Task: Search one way flight ticket for 5 adults, 1 child, 2 infants in seat and 1 infant on lap in business from Mobile: Mobile Regional Airport to Fort Wayne: Fort Wayne International Airport on 5-4-2023. Choice of flights is Frontier. Number of bags: 11 checked bags. Price is upto 105000. Outbound departure time preference is 6:15.
Action: Mouse moved to (301, 255)
Screenshot: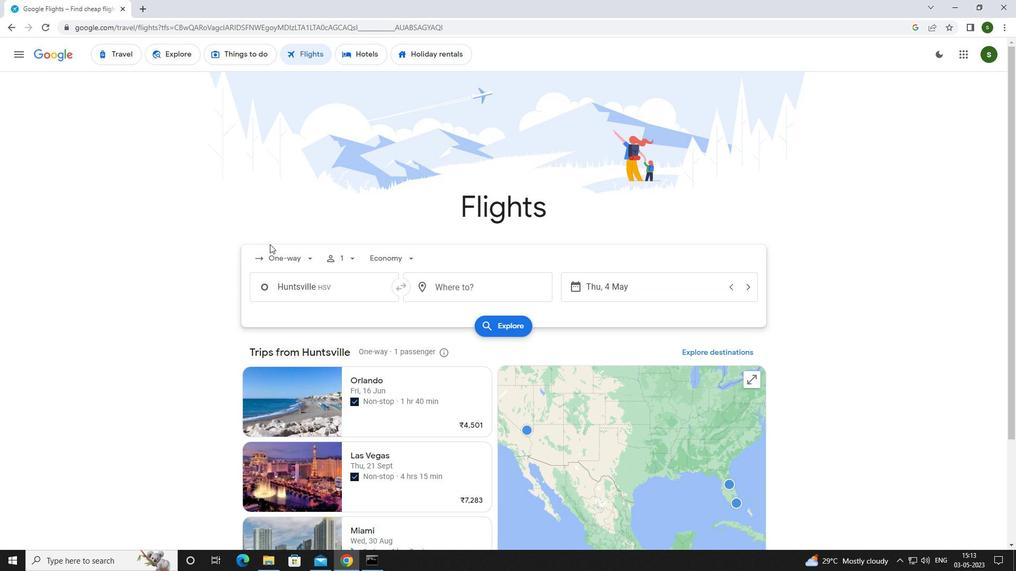 
Action: Mouse pressed left at (301, 255)
Screenshot: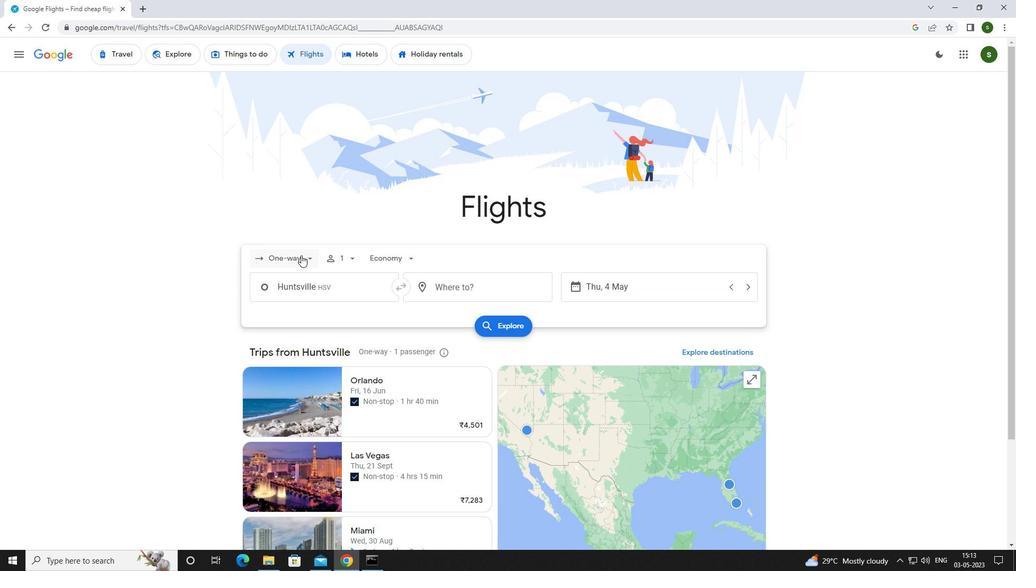 
Action: Mouse moved to (305, 308)
Screenshot: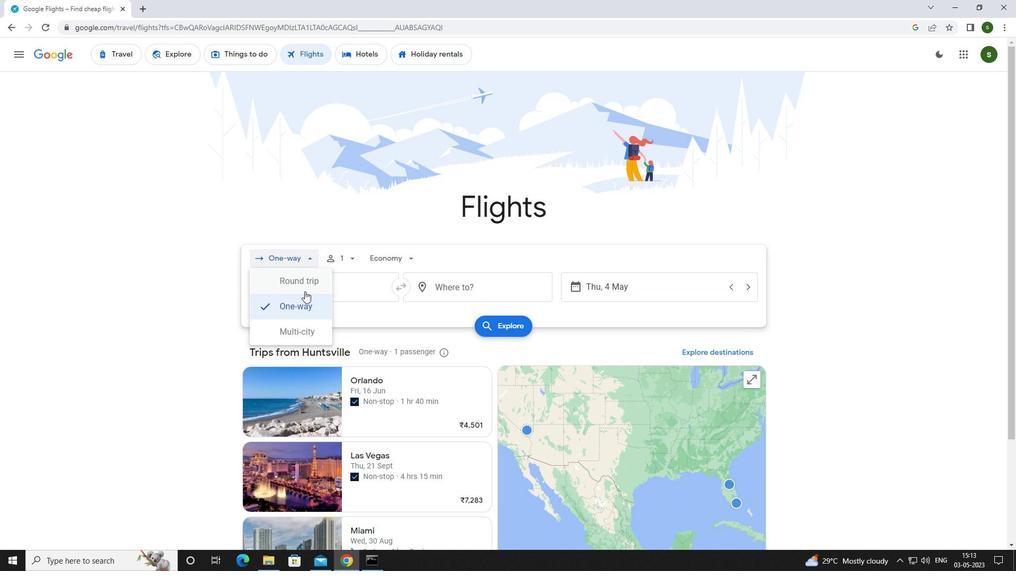 
Action: Mouse pressed left at (305, 308)
Screenshot: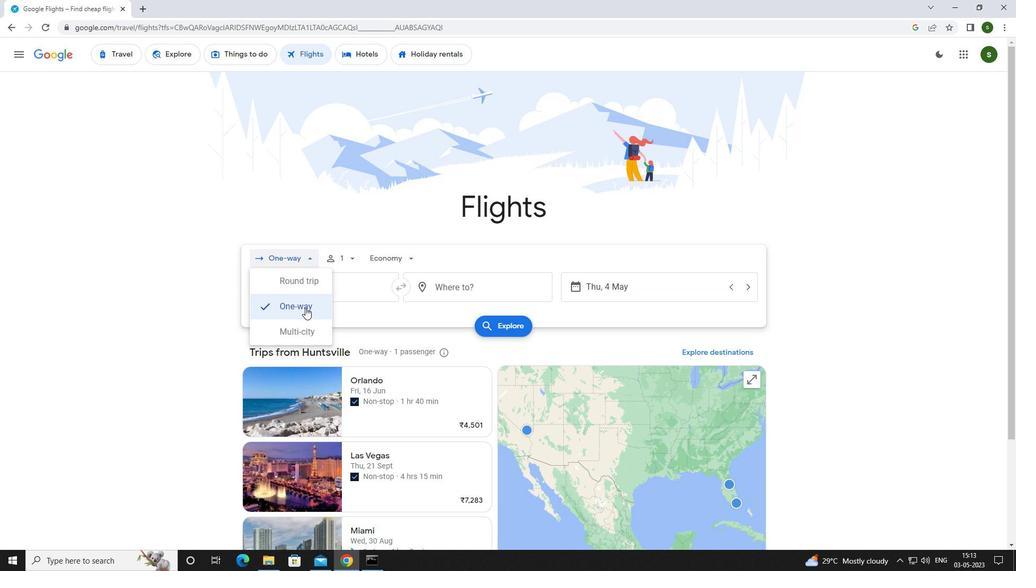 
Action: Mouse moved to (346, 257)
Screenshot: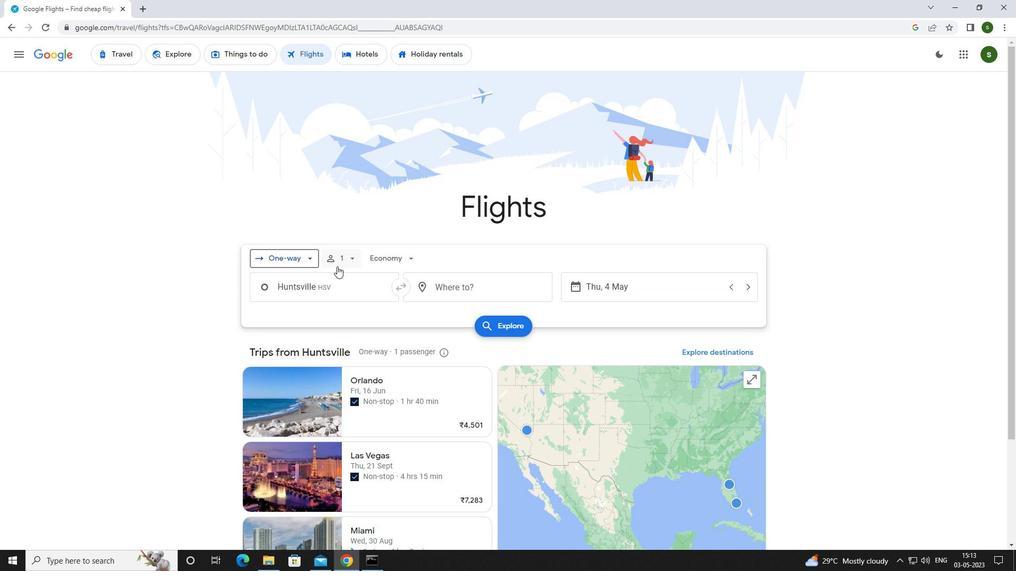 
Action: Mouse pressed left at (346, 257)
Screenshot: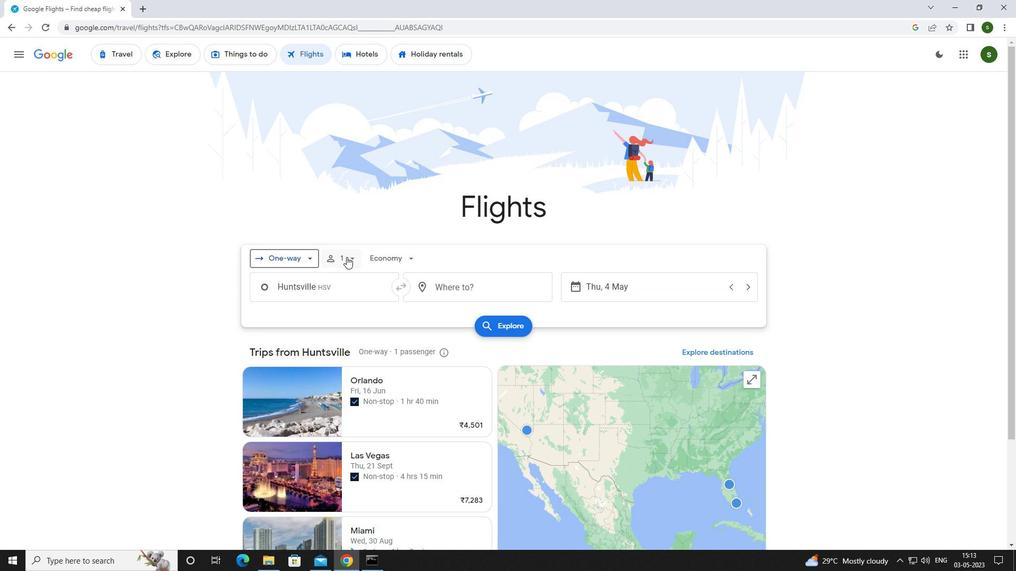 
Action: Mouse moved to (433, 287)
Screenshot: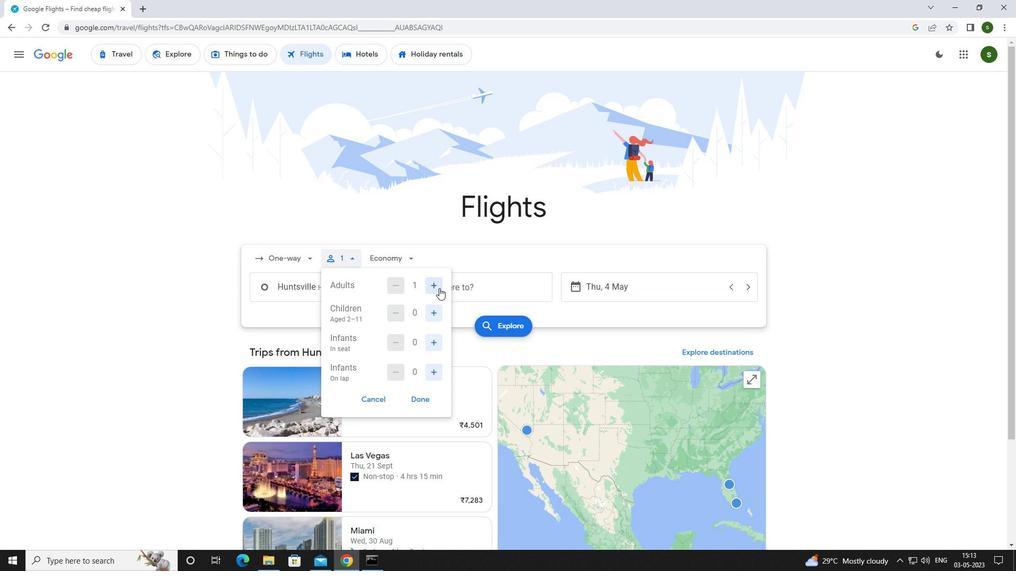 
Action: Mouse pressed left at (433, 287)
Screenshot: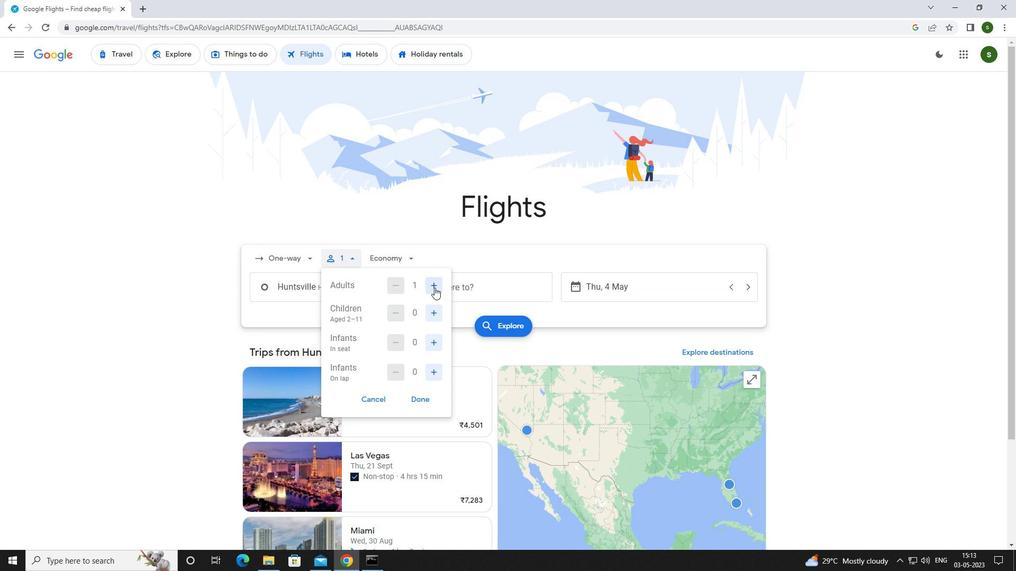 
Action: Mouse pressed left at (433, 287)
Screenshot: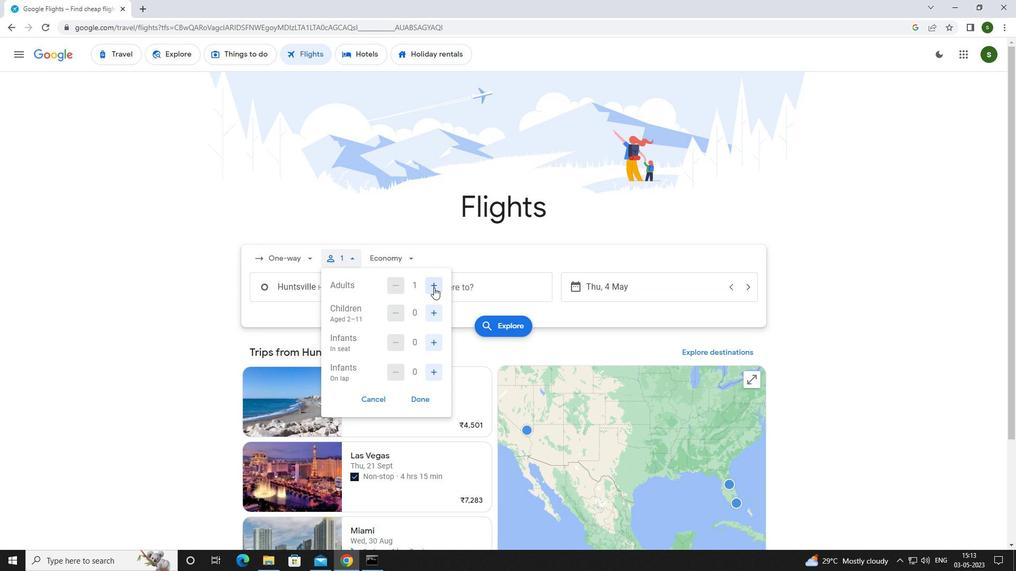 
Action: Mouse pressed left at (433, 287)
Screenshot: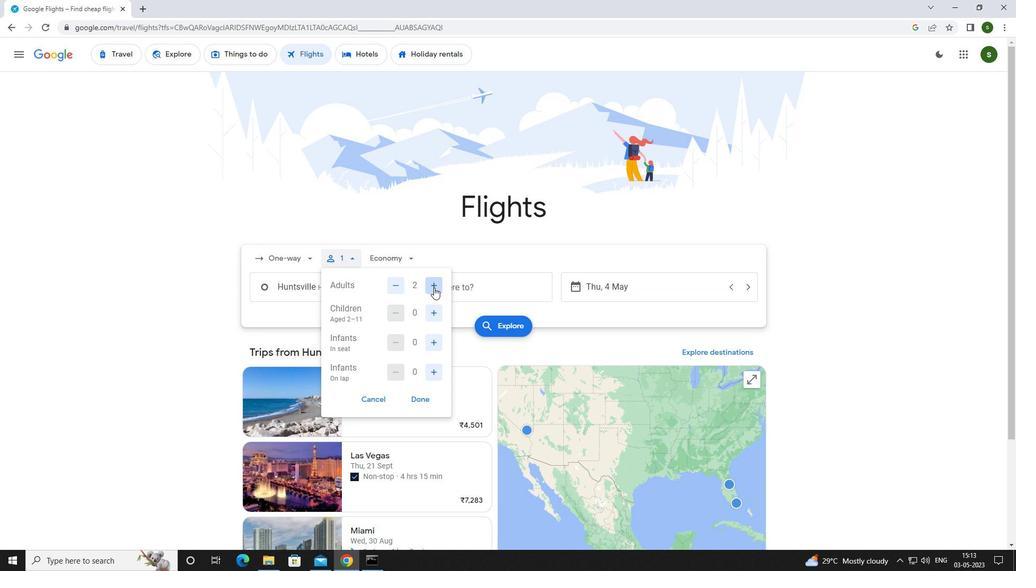
Action: Mouse pressed left at (433, 287)
Screenshot: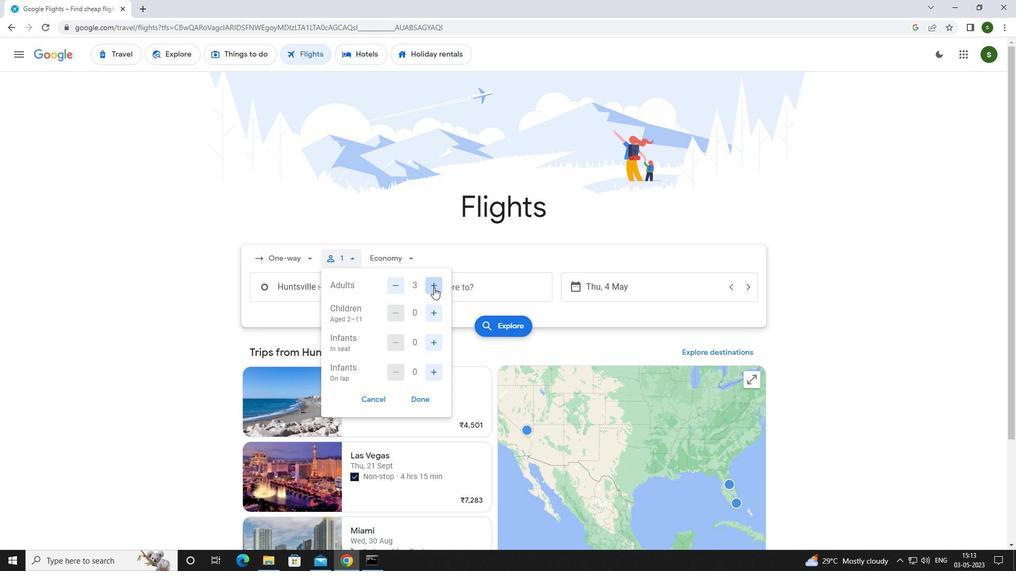 
Action: Mouse moved to (433, 309)
Screenshot: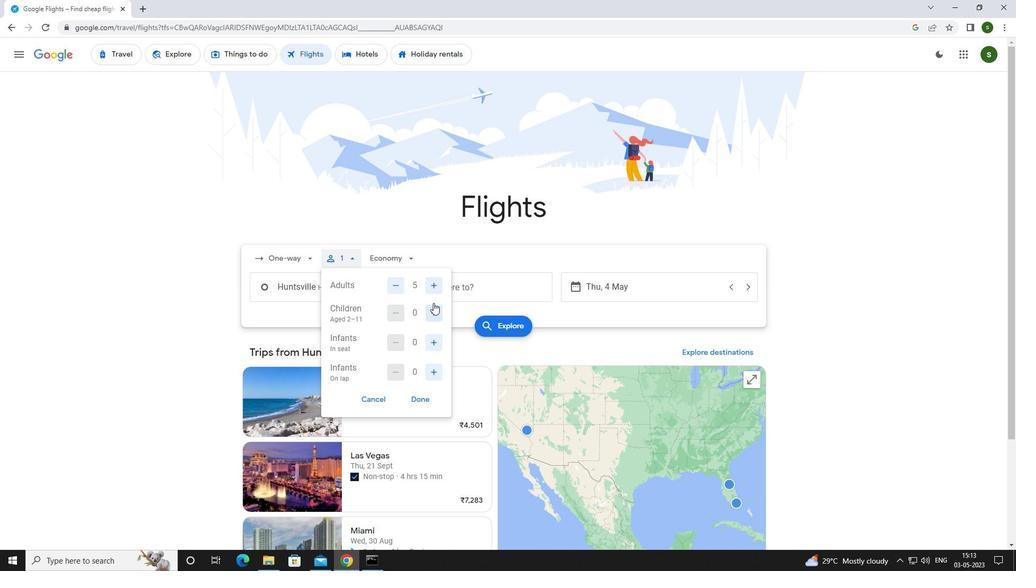 
Action: Mouse pressed left at (433, 309)
Screenshot: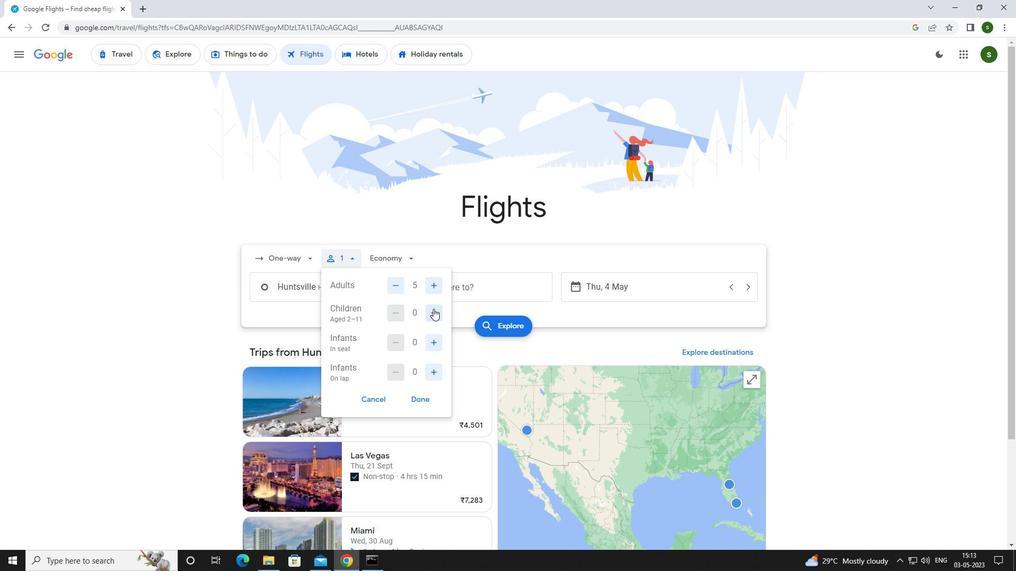 
Action: Mouse moved to (435, 339)
Screenshot: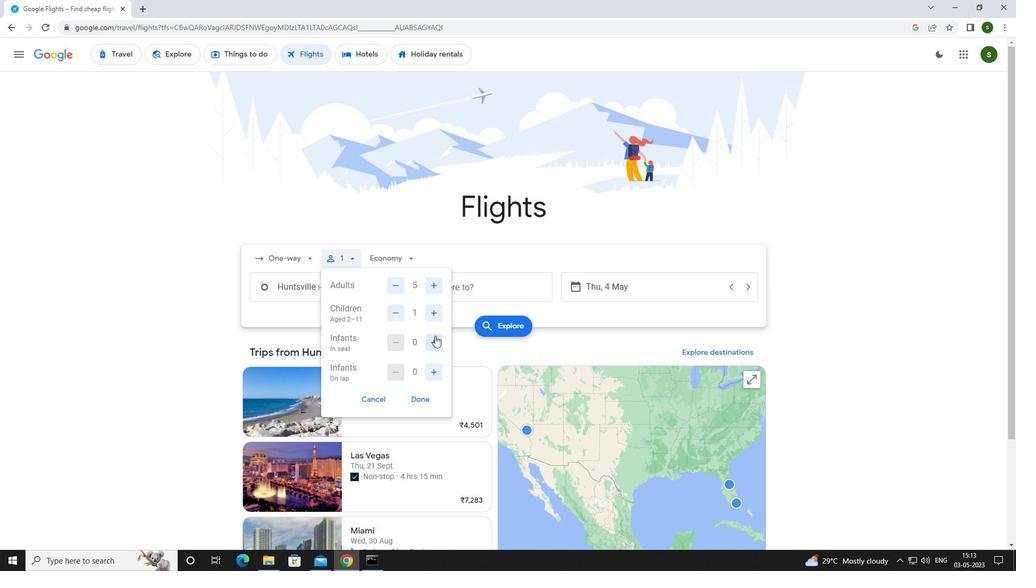
Action: Mouse pressed left at (435, 339)
Screenshot: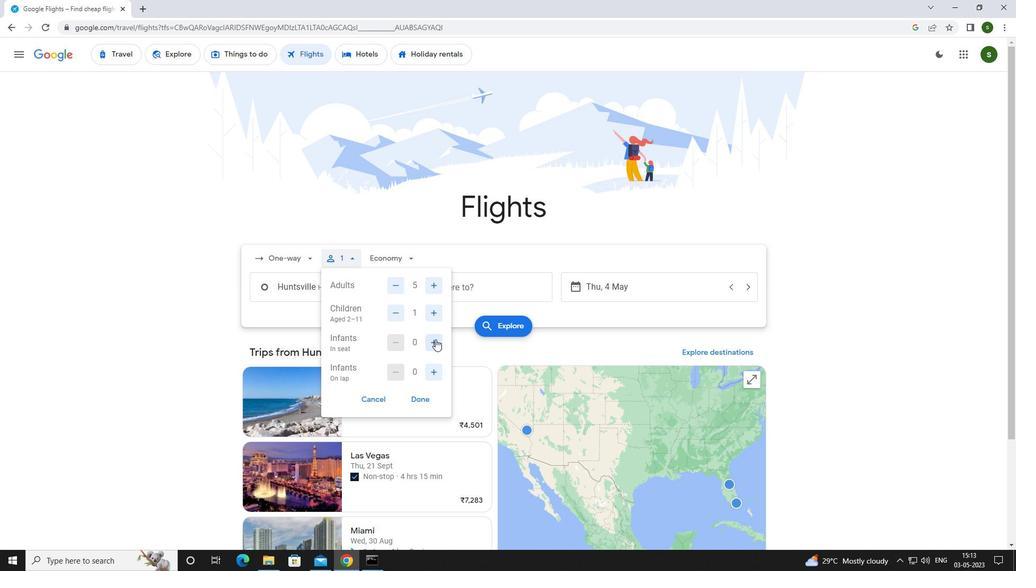
Action: Mouse moved to (432, 372)
Screenshot: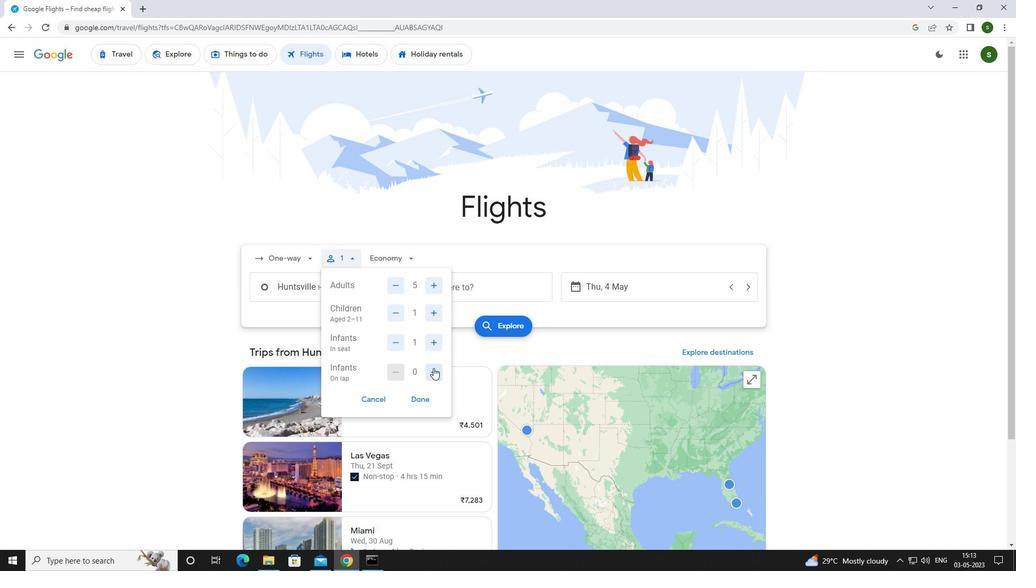 
Action: Mouse pressed left at (432, 372)
Screenshot: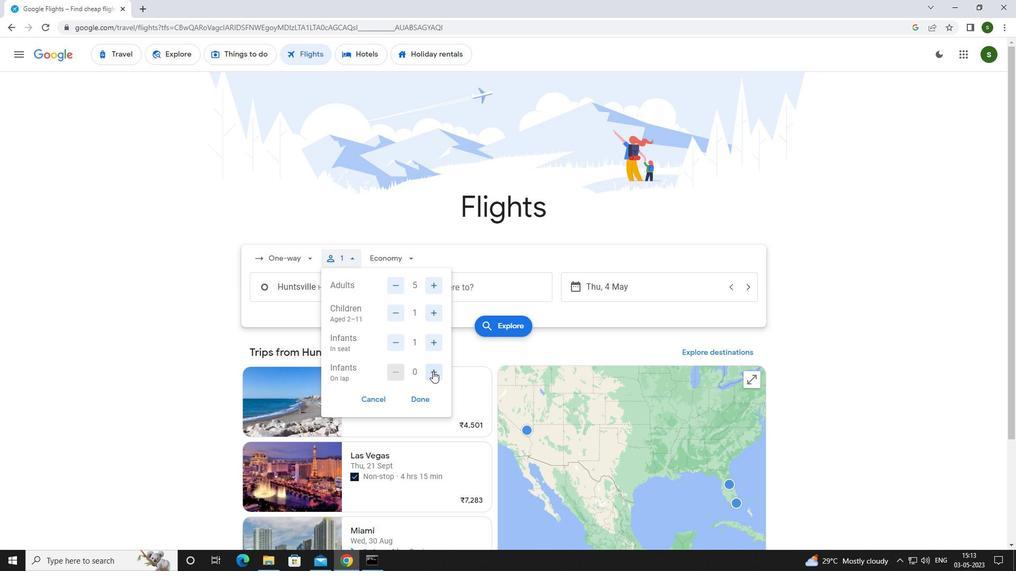 
Action: Mouse moved to (398, 254)
Screenshot: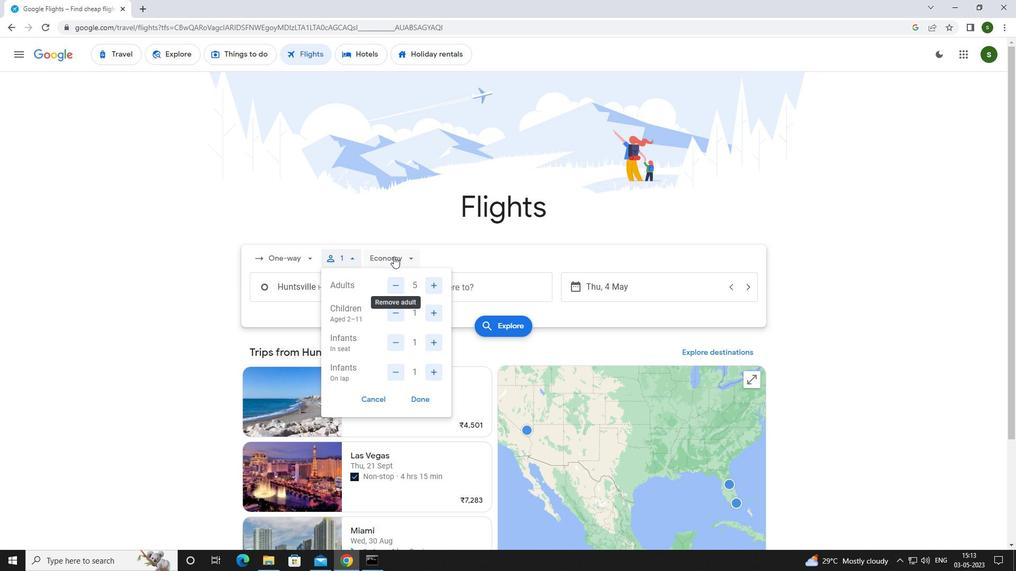
Action: Mouse pressed left at (398, 254)
Screenshot: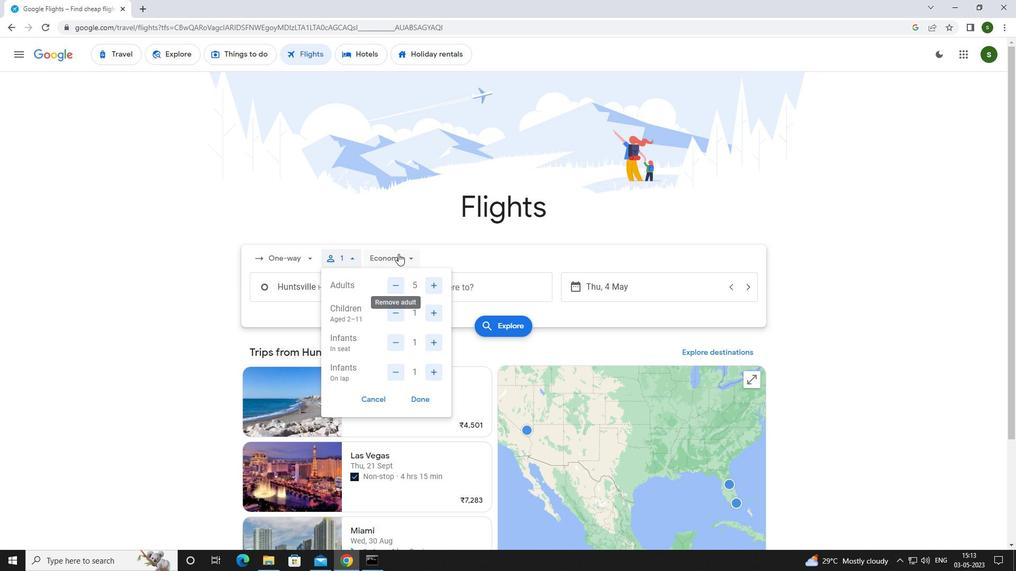 
Action: Mouse moved to (420, 331)
Screenshot: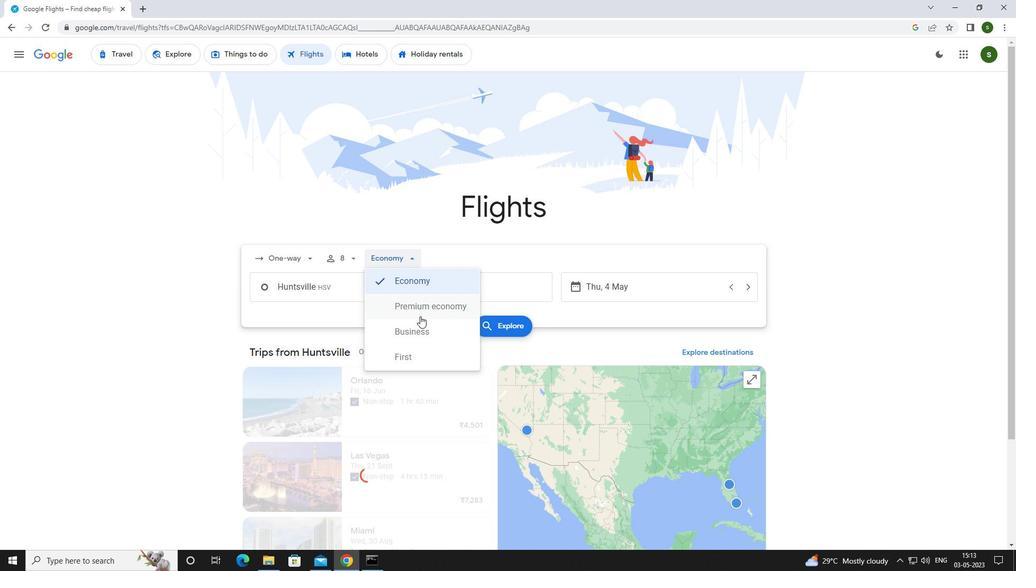
Action: Mouse pressed left at (420, 331)
Screenshot: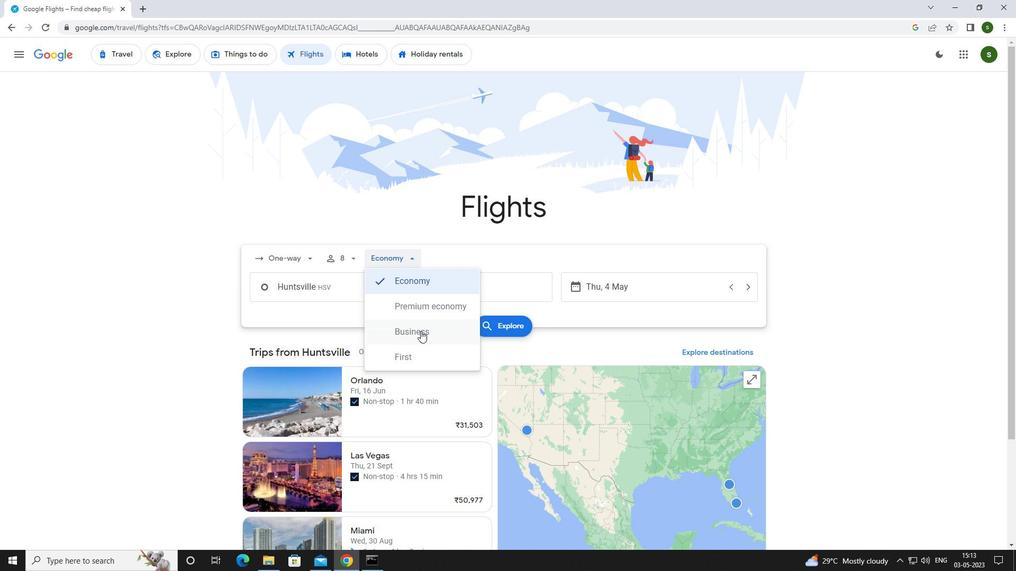 
Action: Mouse moved to (348, 287)
Screenshot: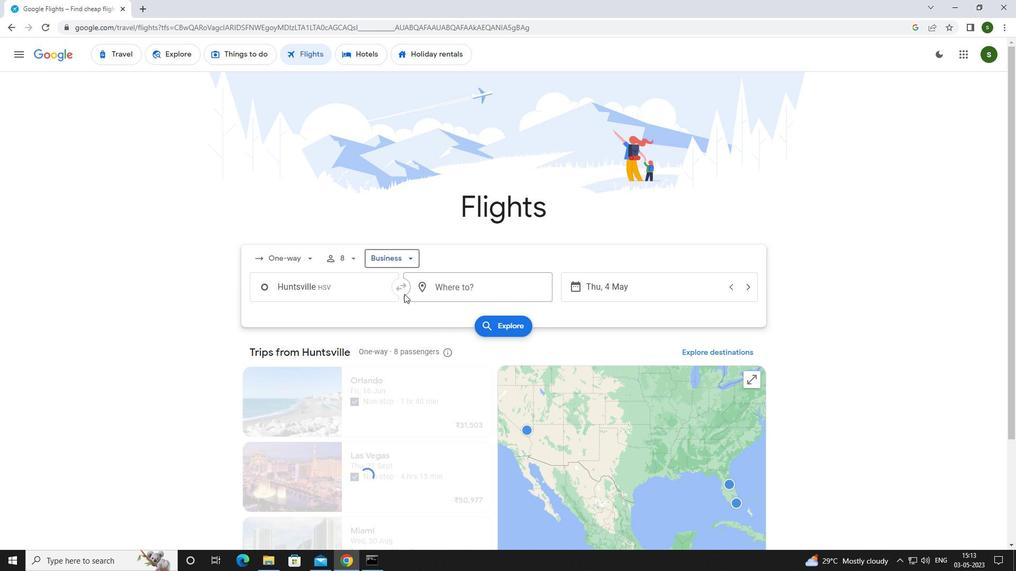 
Action: Mouse pressed left at (348, 287)
Screenshot: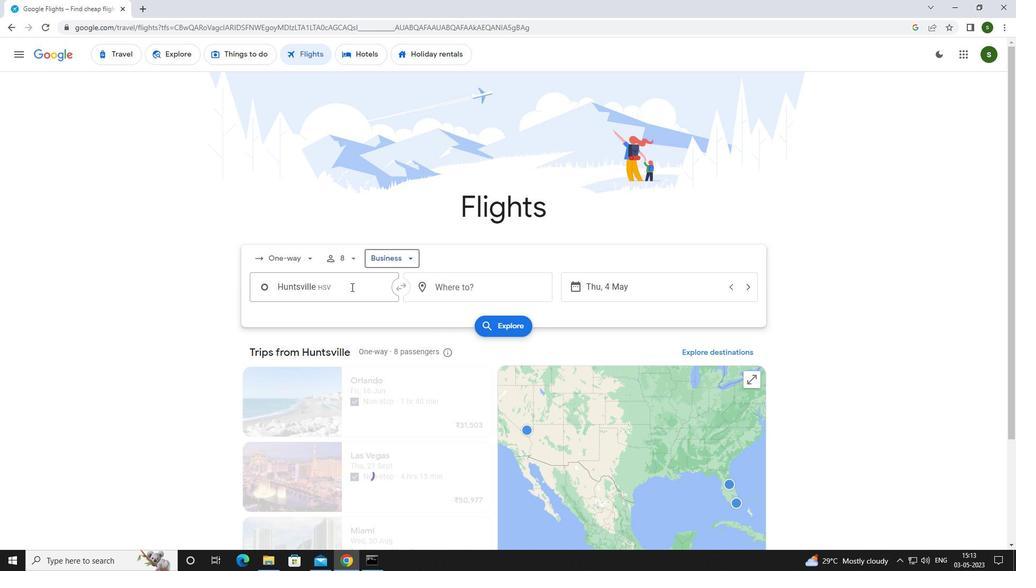 
Action: Mouse moved to (348, 285)
Screenshot: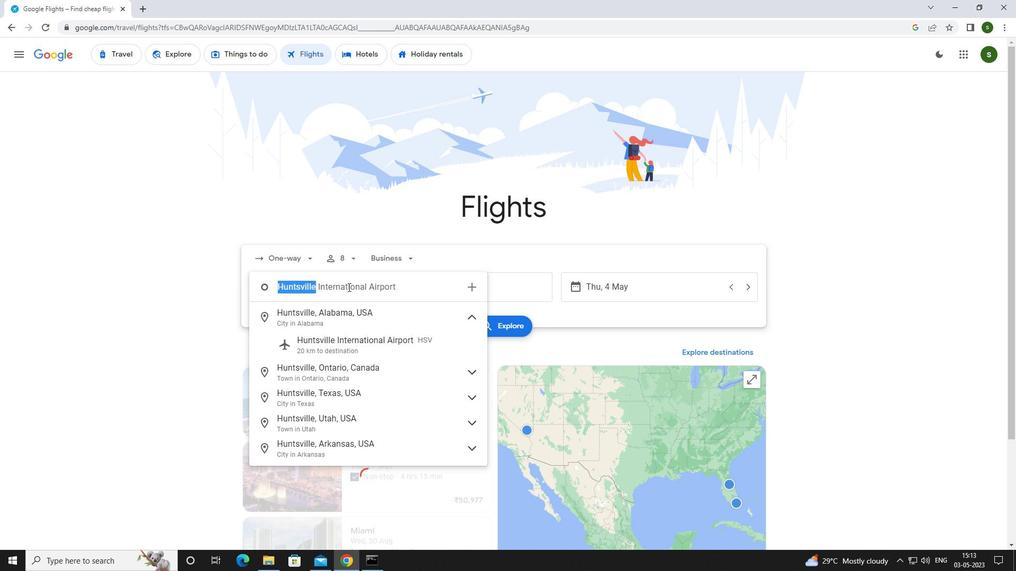 
Action: Key pressed <Key.caps_lock>m<Key.caps_lock>obil
Screenshot: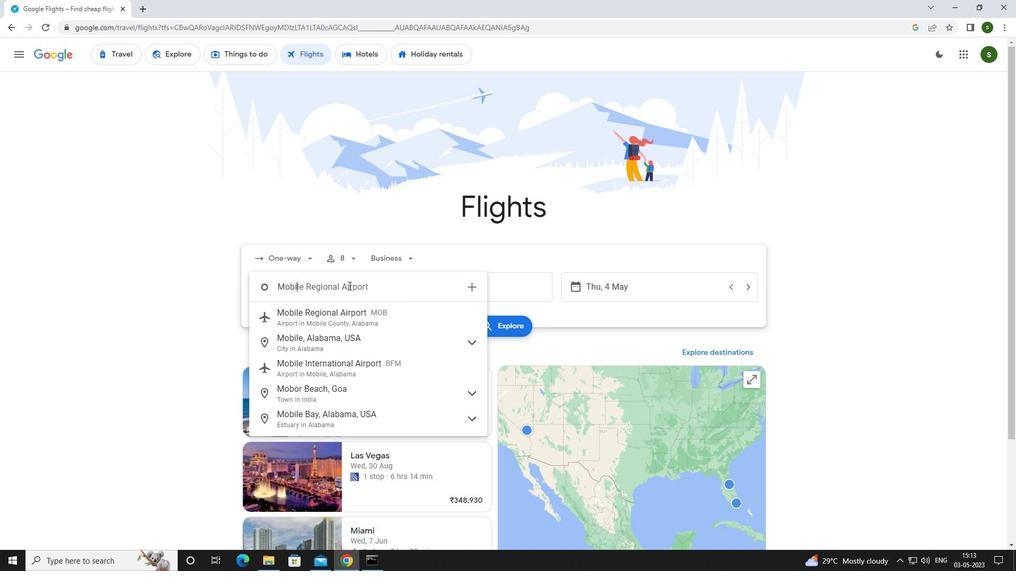 
Action: Mouse moved to (352, 341)
Screenshot: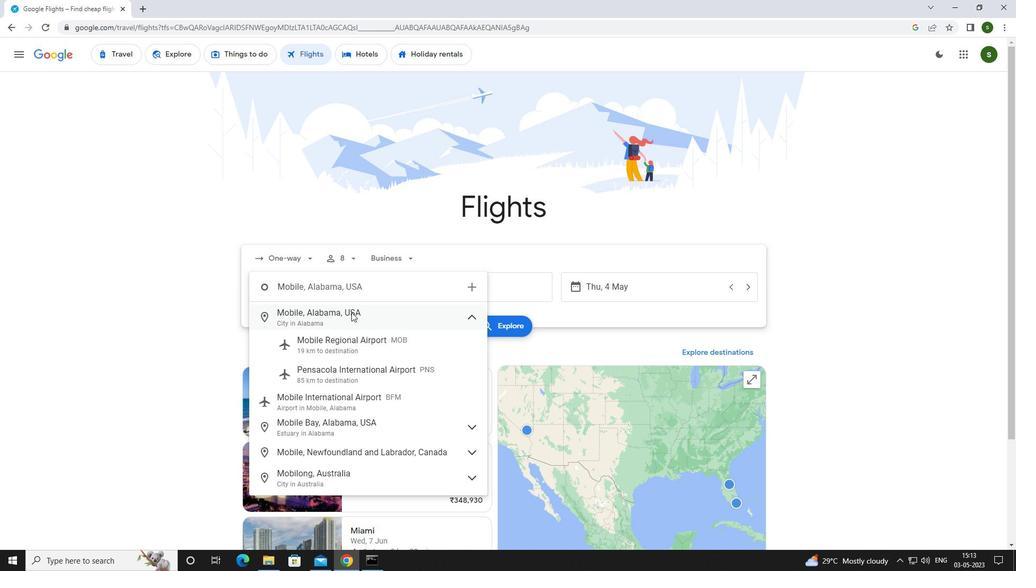 
Action: Mouse pressed left at (352, 341)
Screenshot: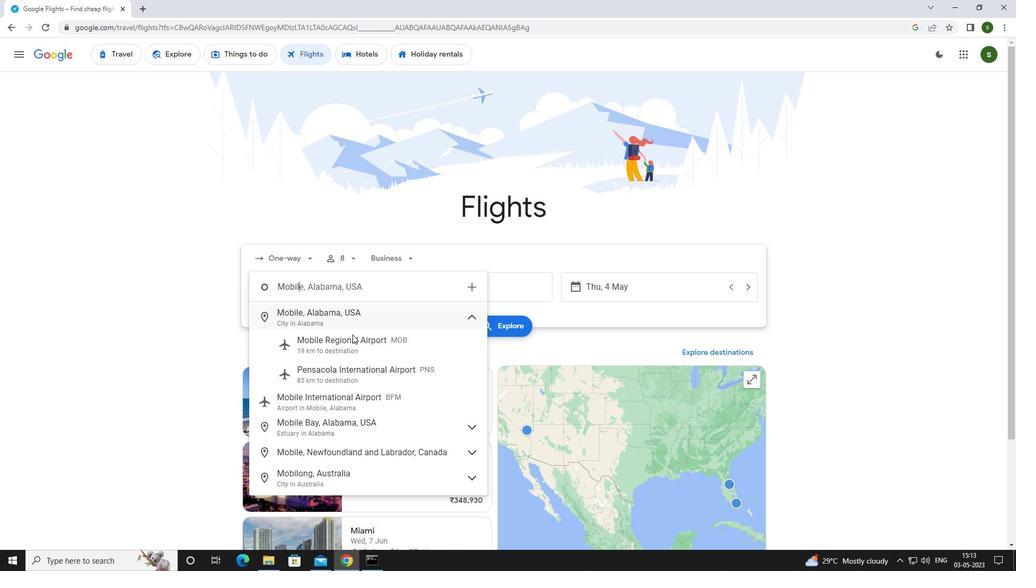 
Action: Mouse moved to (469, 293)
Screenshot: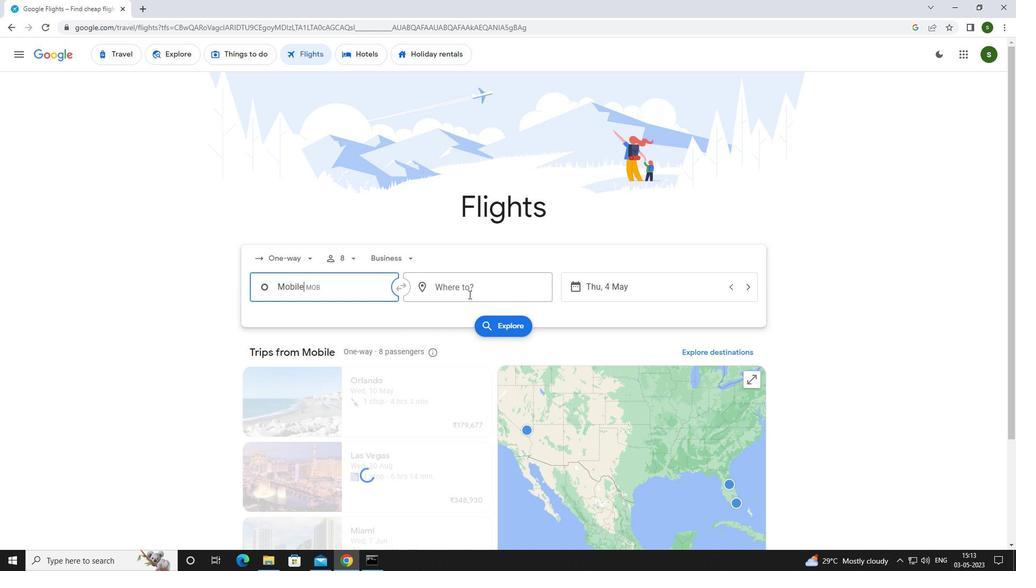 
Action: Mouse pressed left at (469, 293)
Screenshot: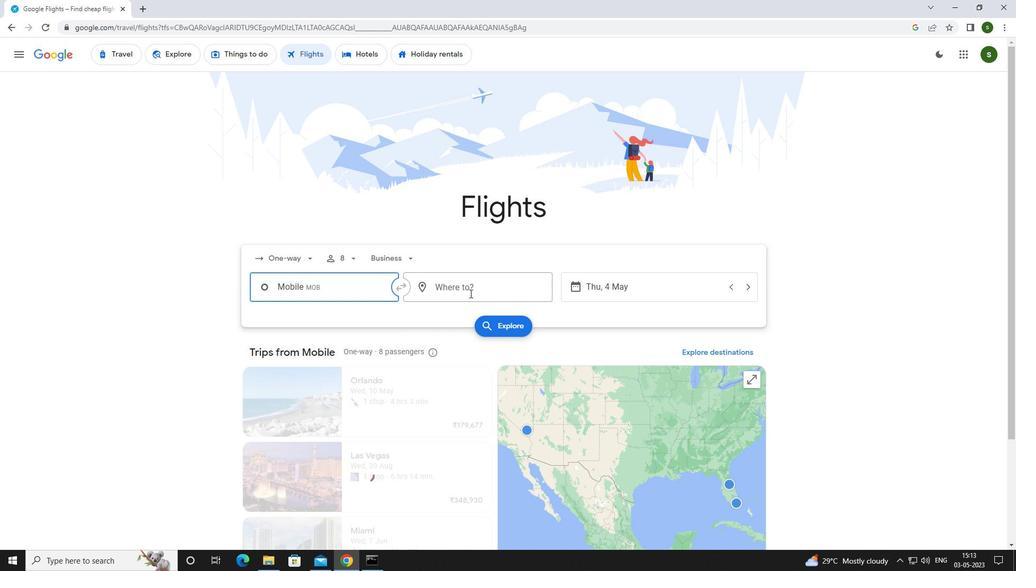 
Action: Mouse moved to (469, 293)
Screenshot: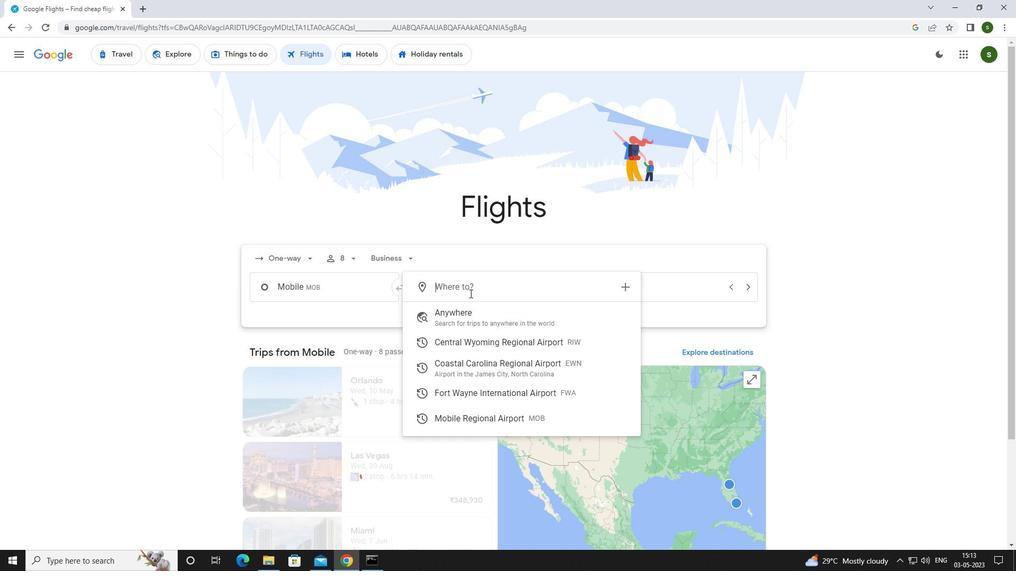 
Action: Key pressed <Key.caps_lock>f<Key.caps_lock>ort<Key.space><Key.caps_lock>w<Key.caps_lock>ay
Screenshot: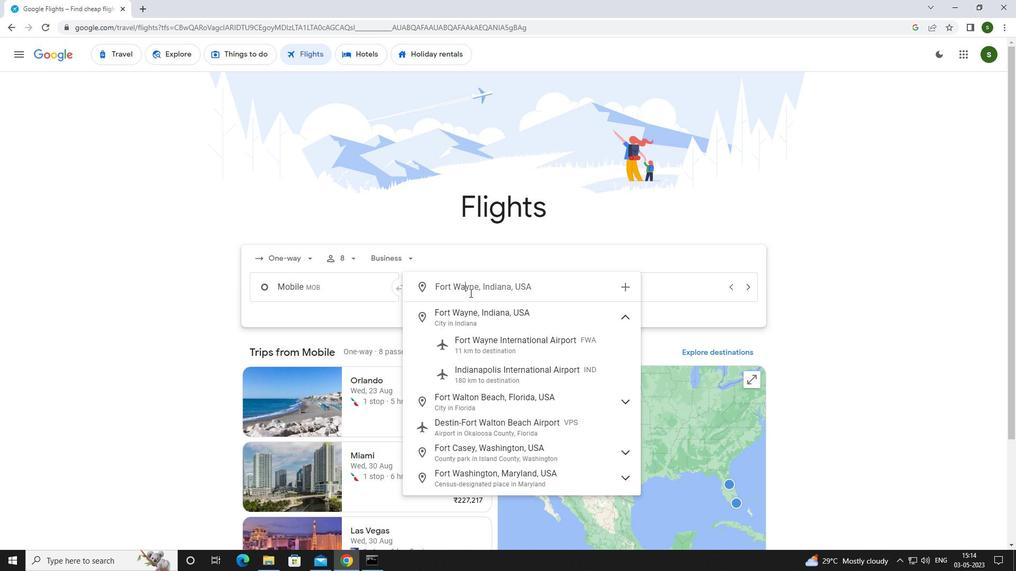 
Action: Mouse moved to (479, 341)
Screenshot: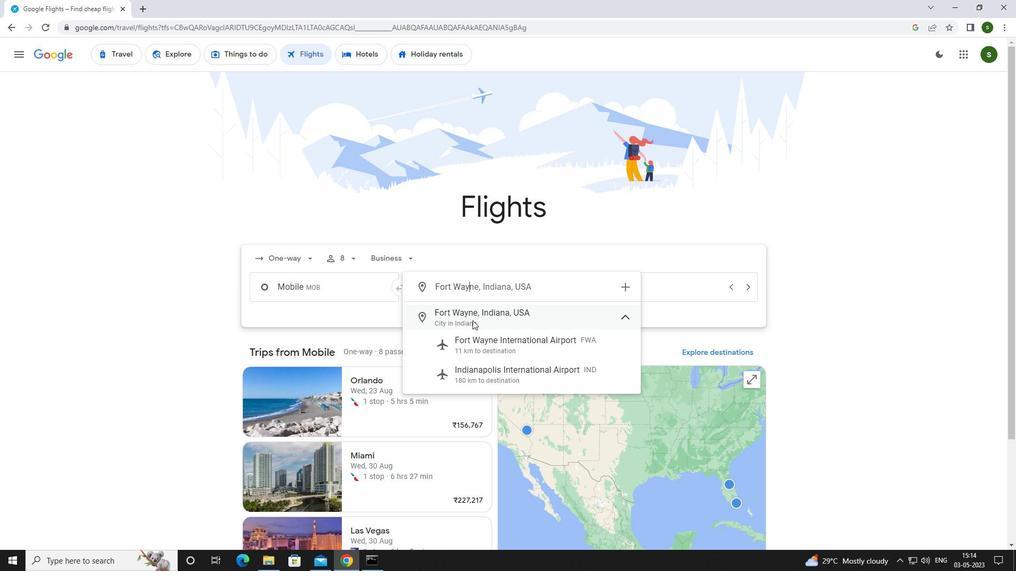 
Action: Mouse pressed left at (479, 341)
Screenshot: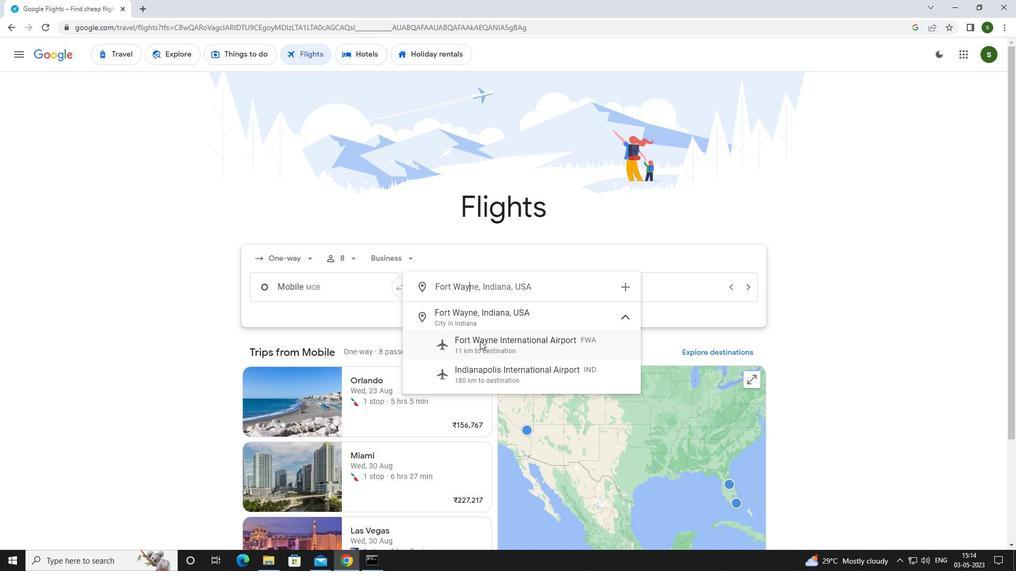 
Action: Mouse moved to (651, 289)
Screenshot: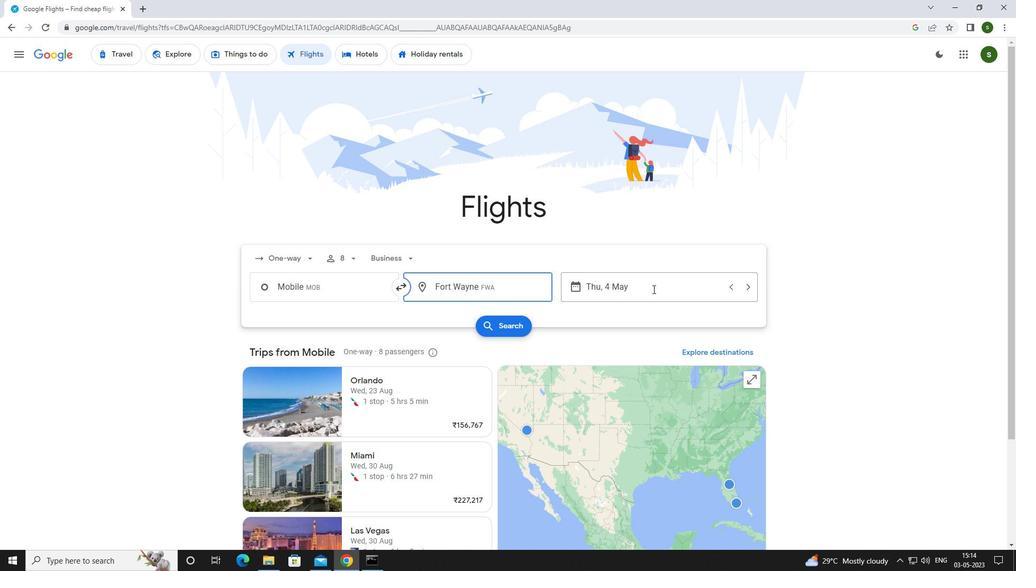 
Action: Mouse pressed left at (651, 289)
Screenshot: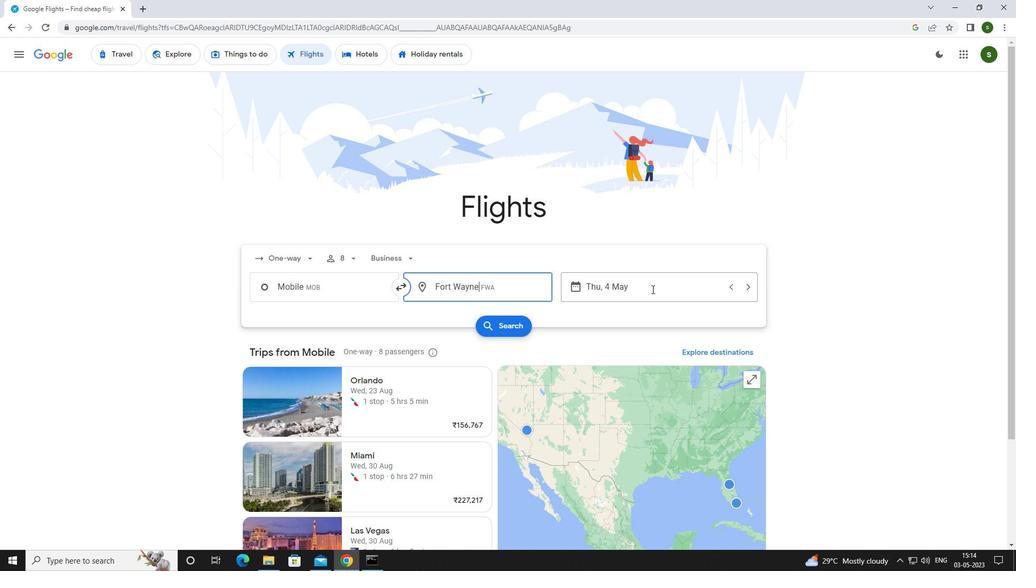 
Action: Mouse moved to (490, 360)
Screenshot: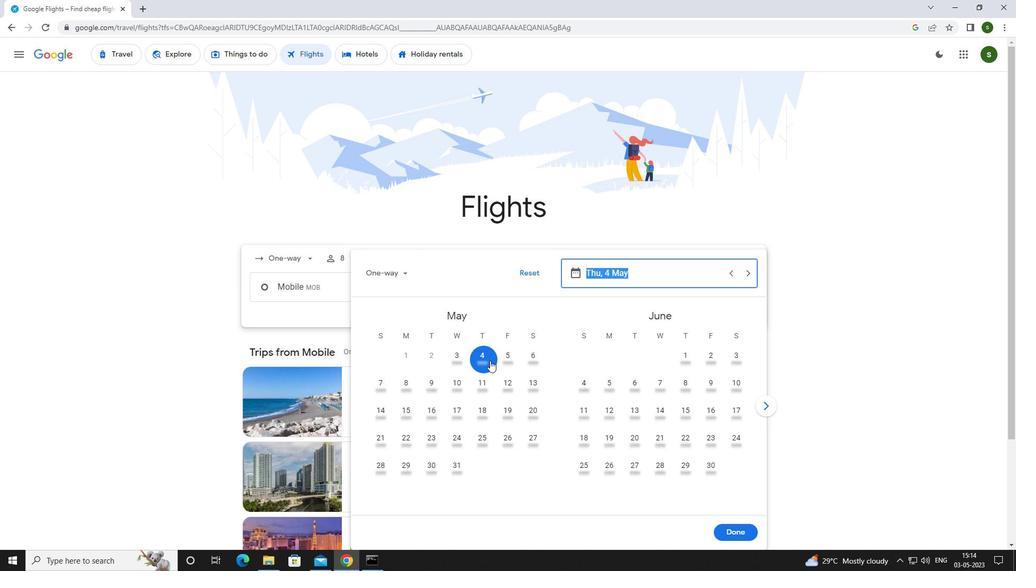
Action: Mouse pressed left at (490, 360)
Screenshot: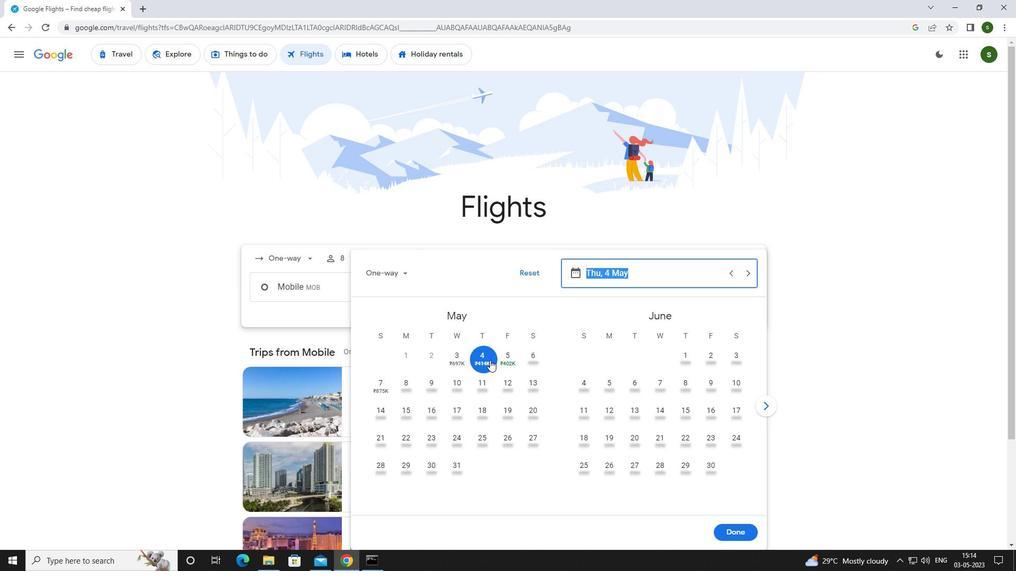 
Action: Mouse moved to (739, 530)
Screenshot: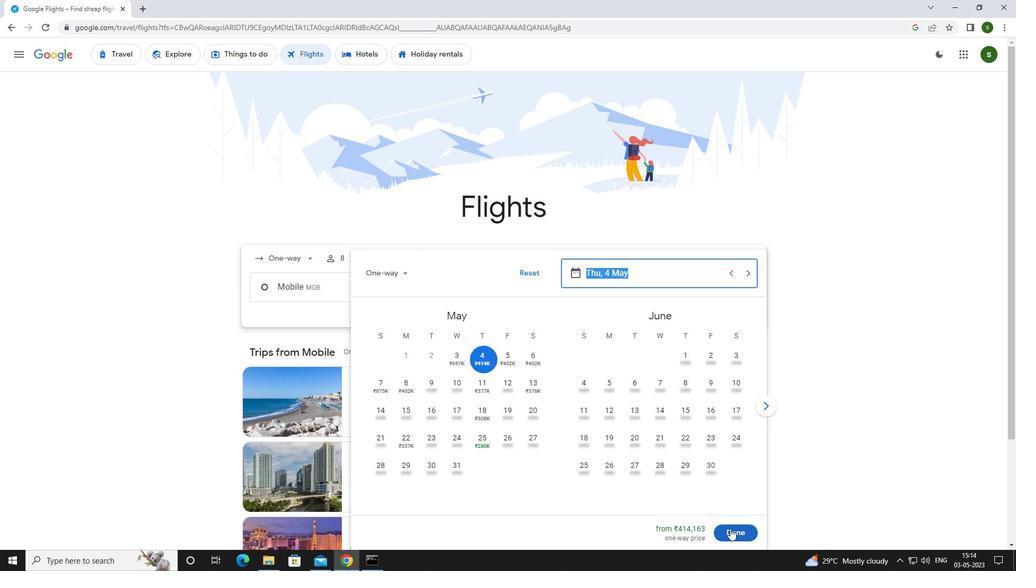 
Action: Mouse pressed left at (739, 530)
Screenshot: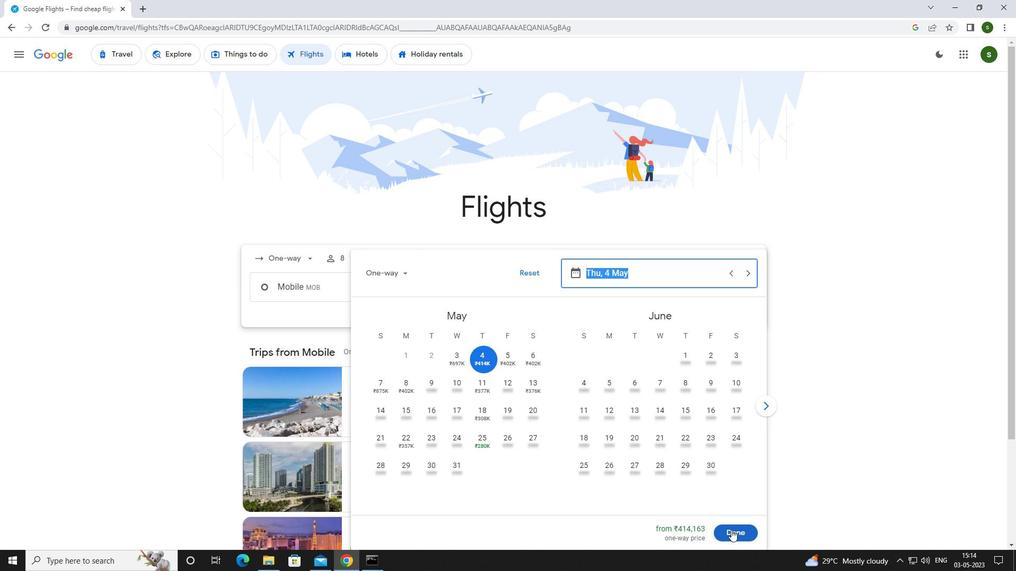 
Action: Mouse moved to (505, 329)
Screenshot: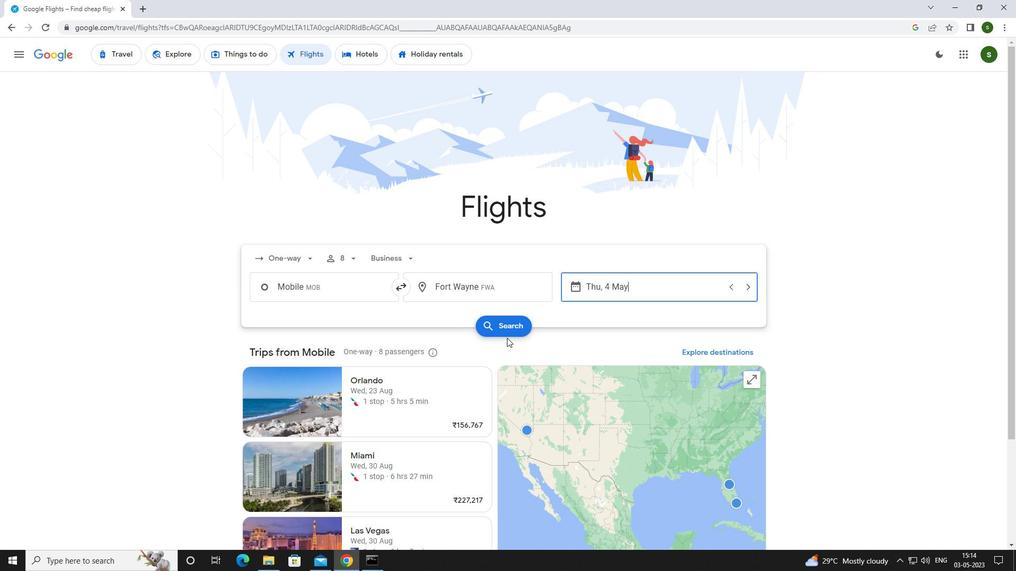 
Action: Mouse pressed left at (505, 329)
Screenshot: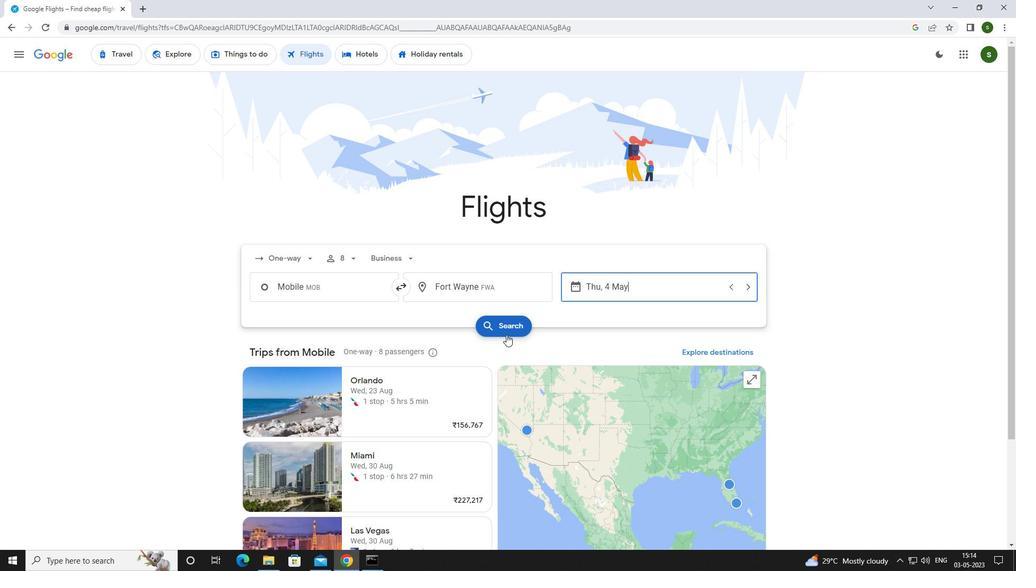 
Action: Mouse moved to (269, 145)
Screenshot: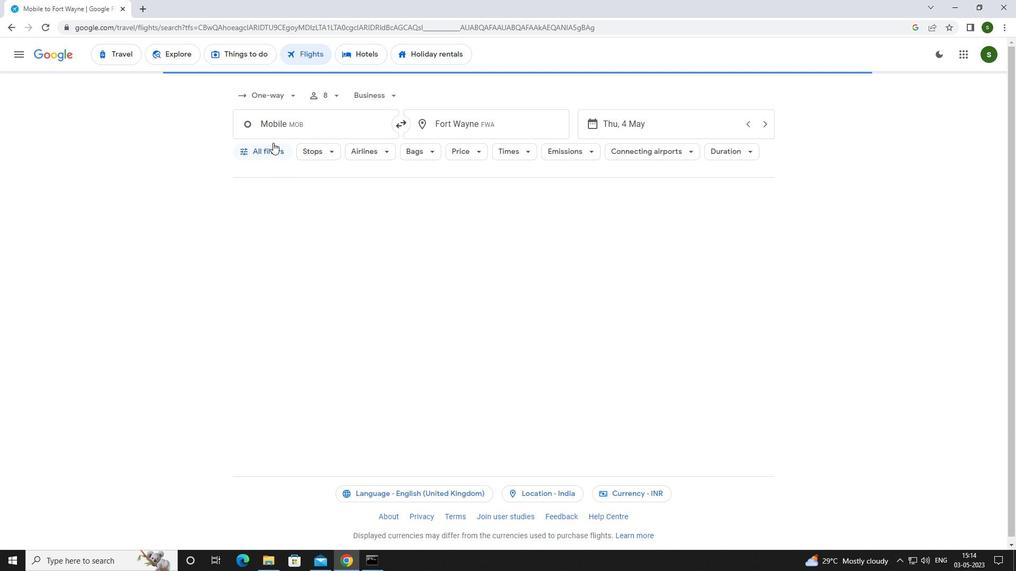 
Action: Mouse pressed left at (269, 145)
Screenshot: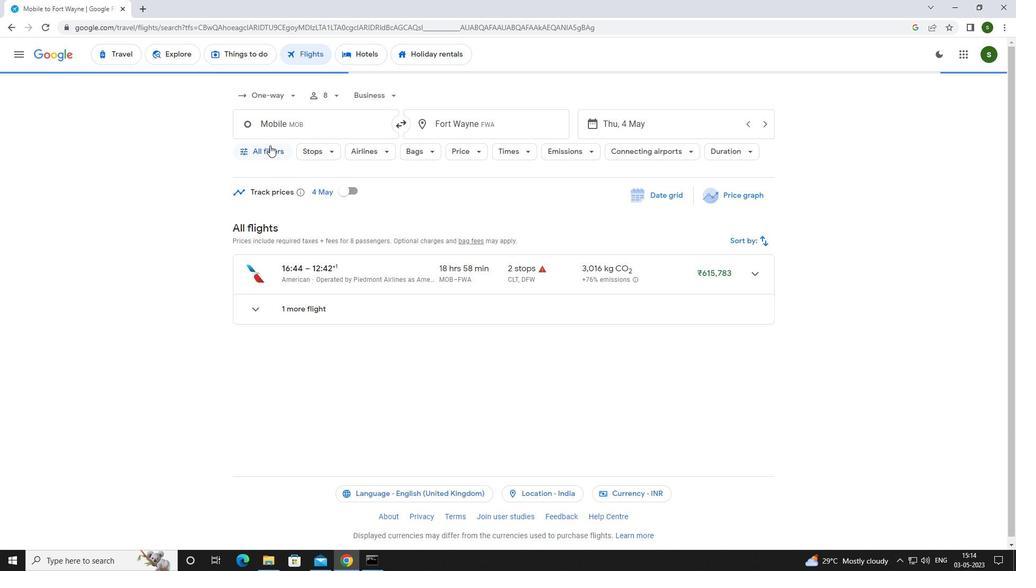 
Action: Mouse moved to (397, 375)
Screenshot: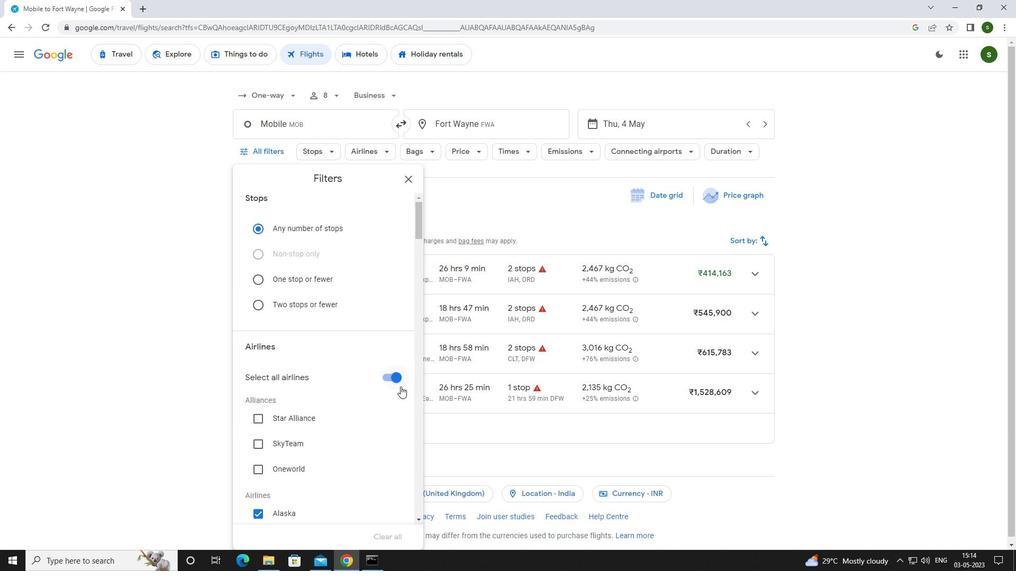 
Action: Mouse pressed left at (397, 375)
Screenshot: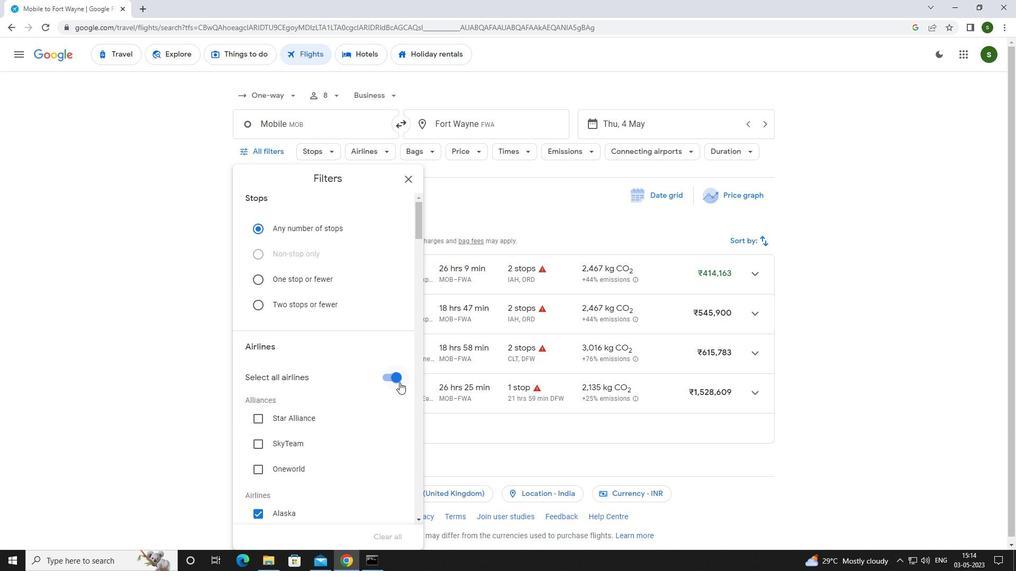 
Action: Mouse moved to (364, 324)
Screenshot: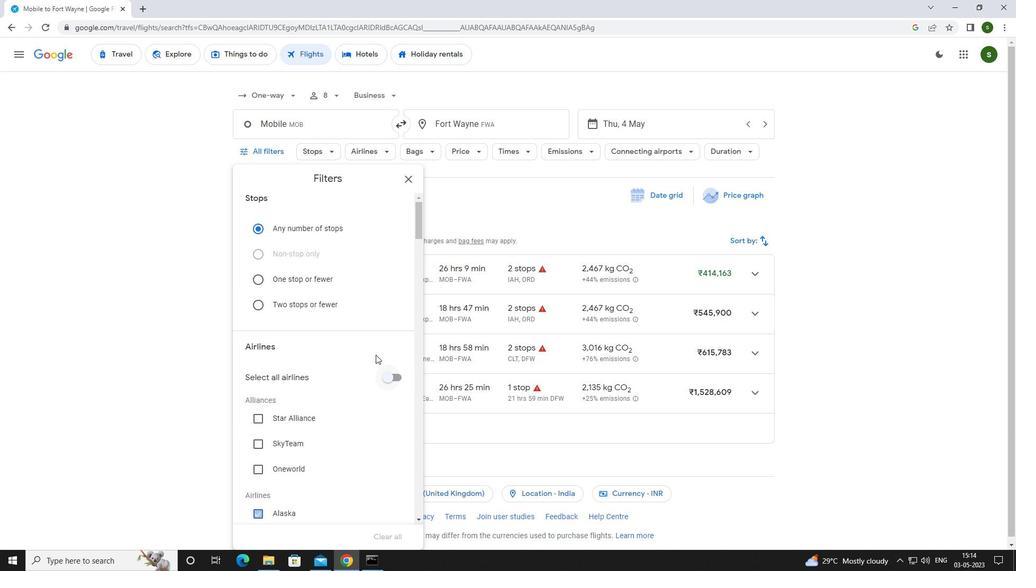 
Action: Mouse scrolled (364, 324) with delta (0, 0)
Screenshot: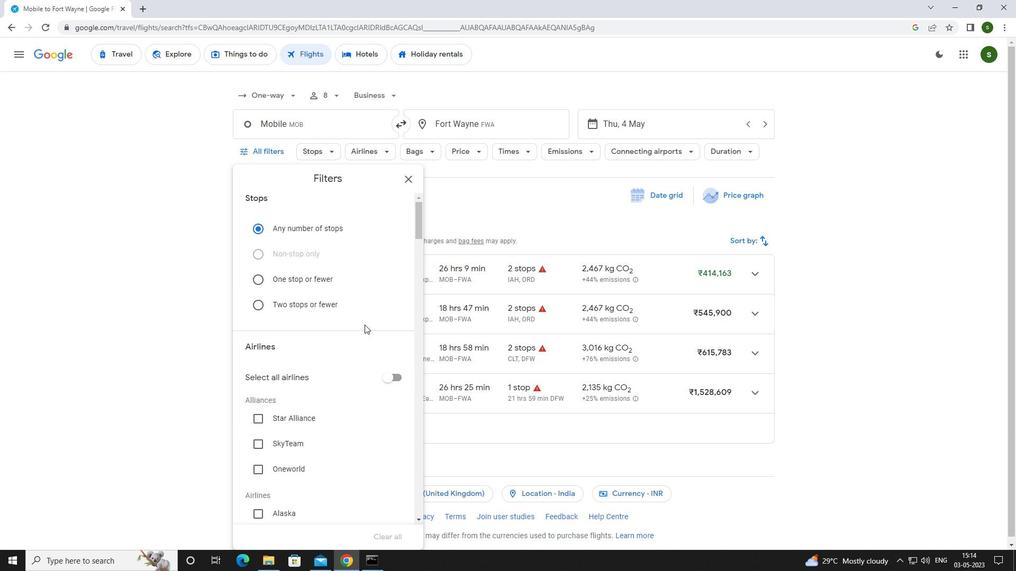 
Action: Mouse scrolled (364, 324) with delta (0, 0)
Screenshot: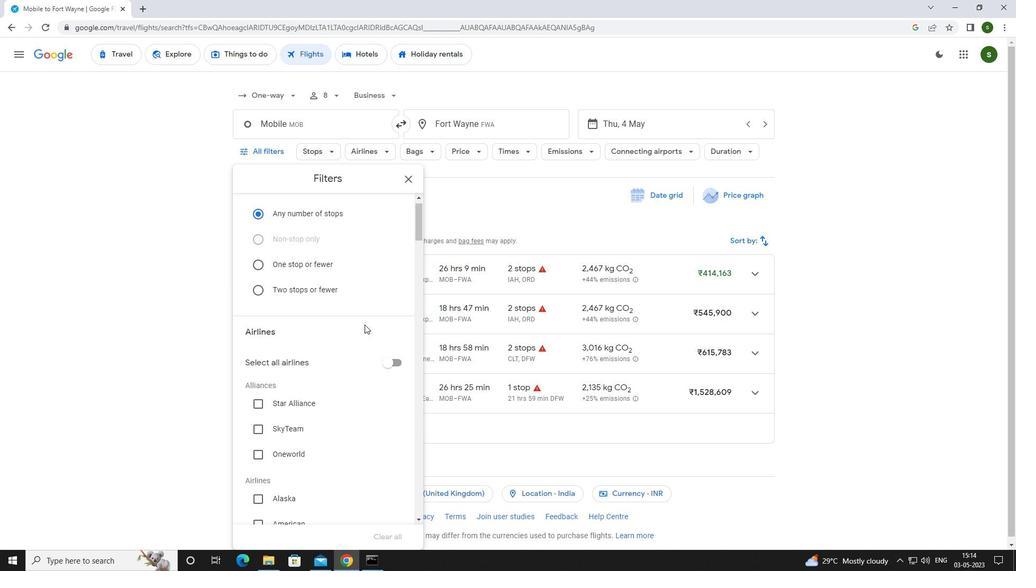 
Action: Mouse scrolled (364, 324) with delta (0, 0)
Screenshot: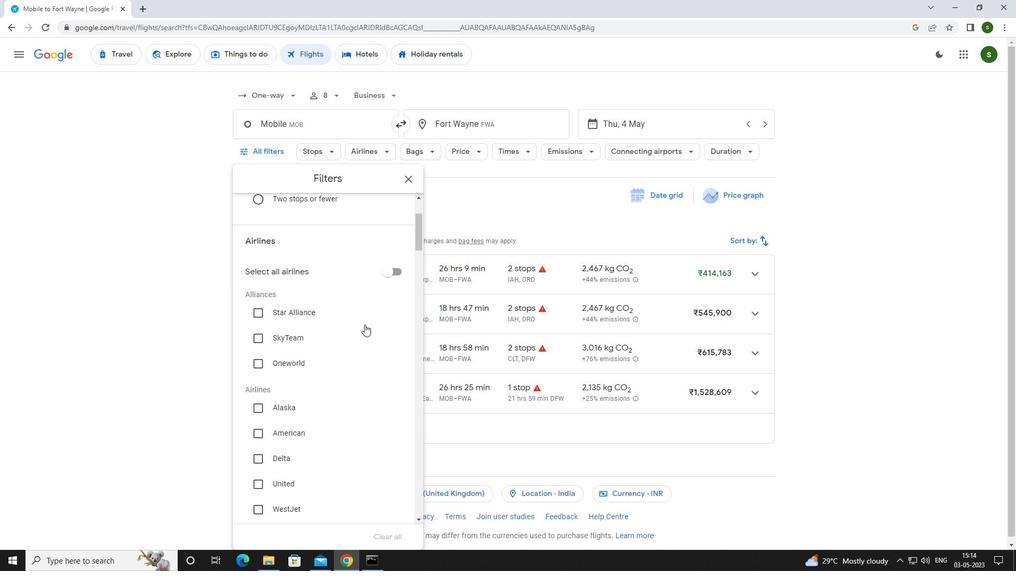 
Action: Mouse scrolled (364, 324) with delta (0, 0)
Screenshot: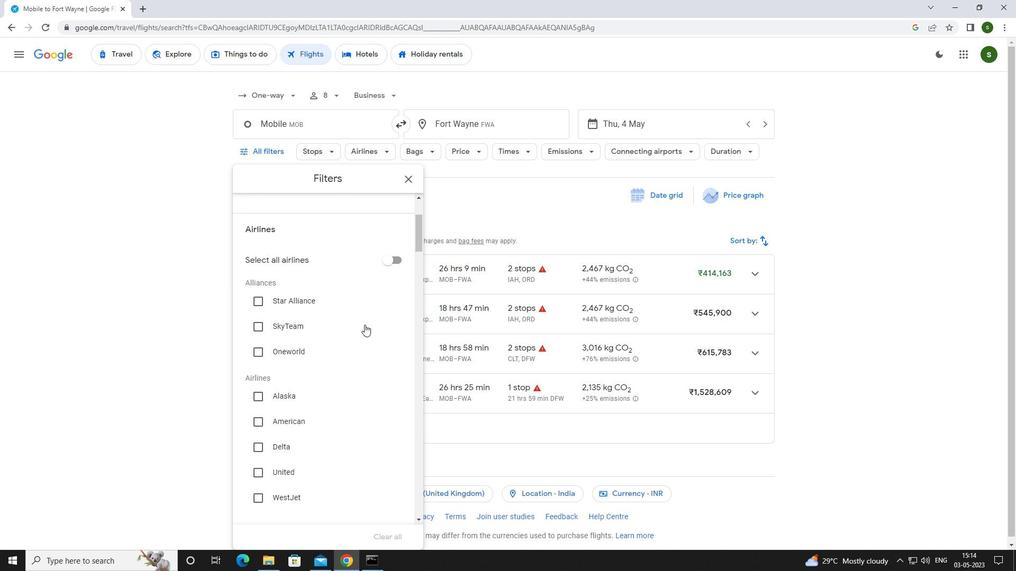 
Action: Mouse scrolled (364, 324) with delta (0, 0)
Screenshot: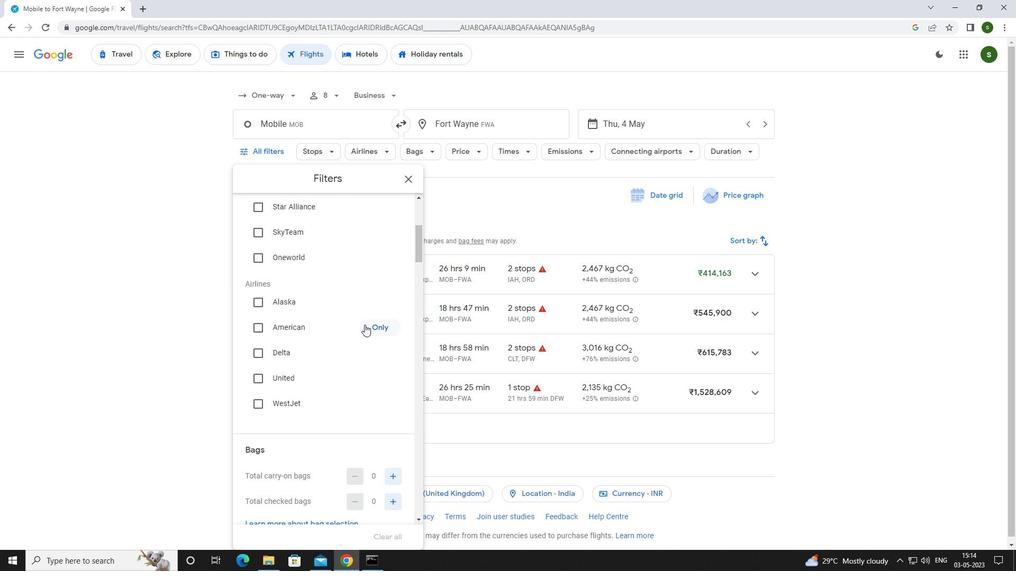 
Action: Mouse scrolled (364, 324) with delta (0, 0)
Screenshot: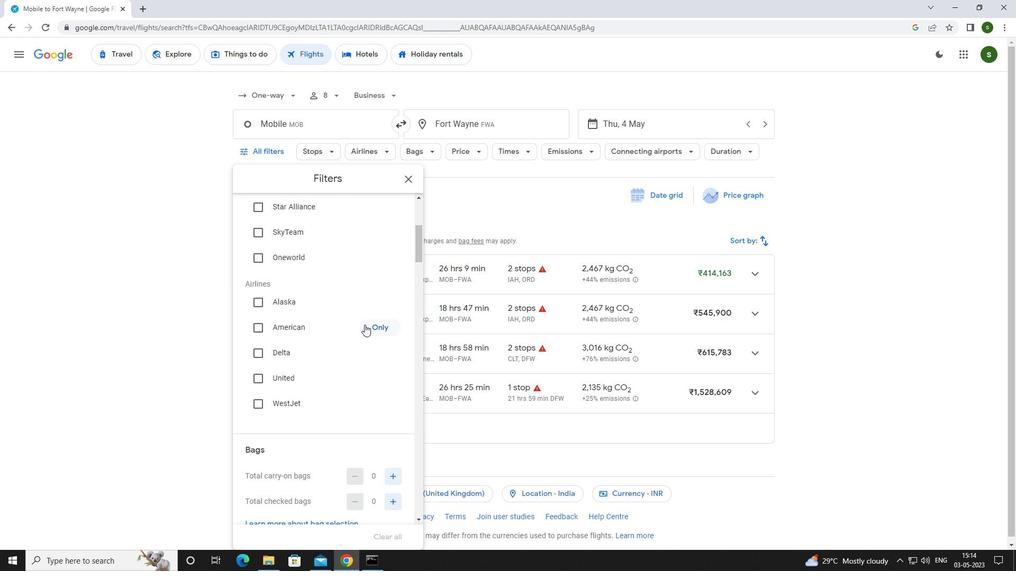 
Action: Mouse scrolled (364, 324) with delta (0, 0)
Screenshot: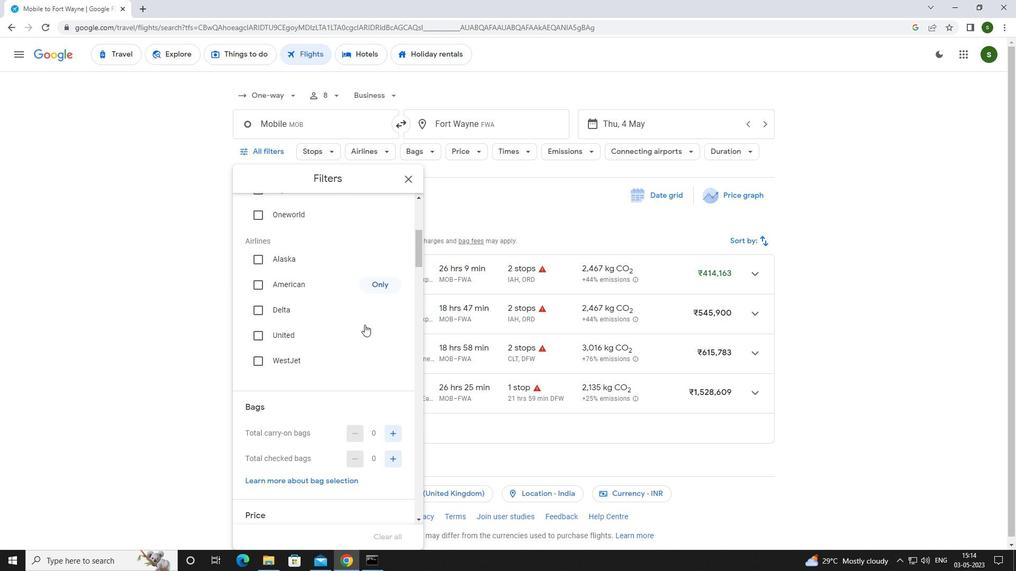 
Action: Mouse moved to (392, 346)
Screenshot: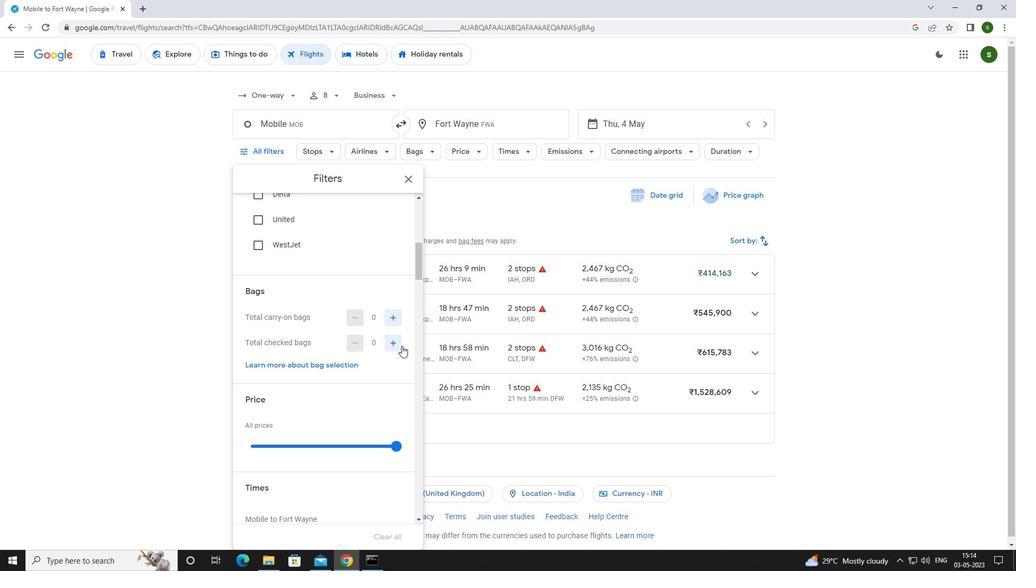 
Action: Mouse pressed left at (392, 346)
Screenshot: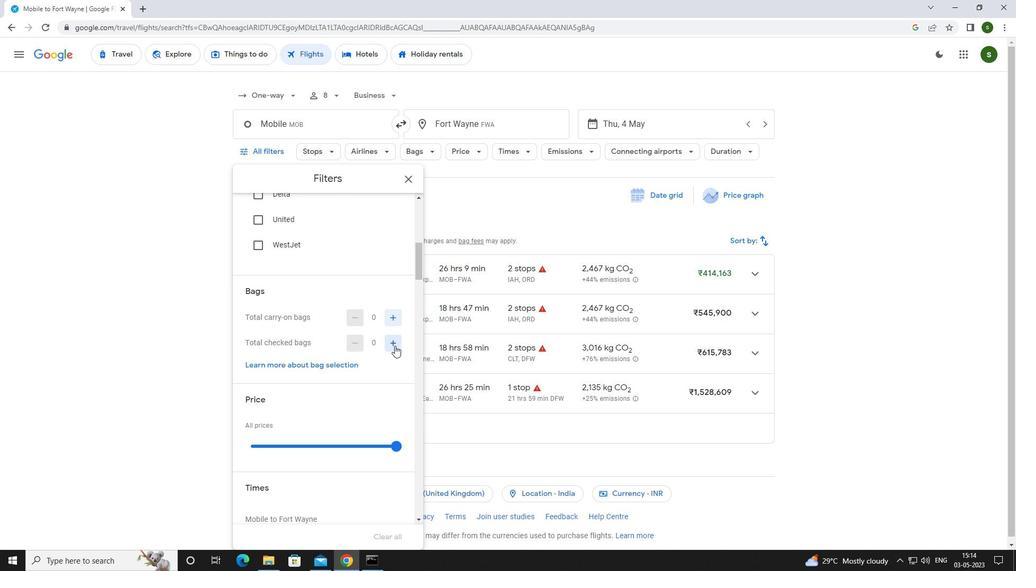 
Action: Mouse pressed left at (392, 346)
Screenshot: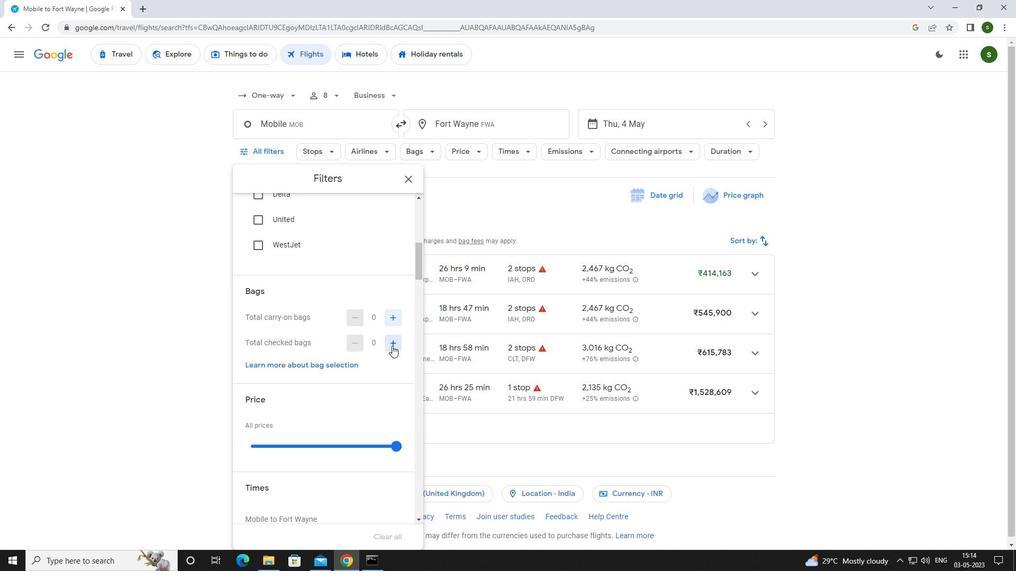 
Action: Mouse pressed left at (392, 346)
Screenshot: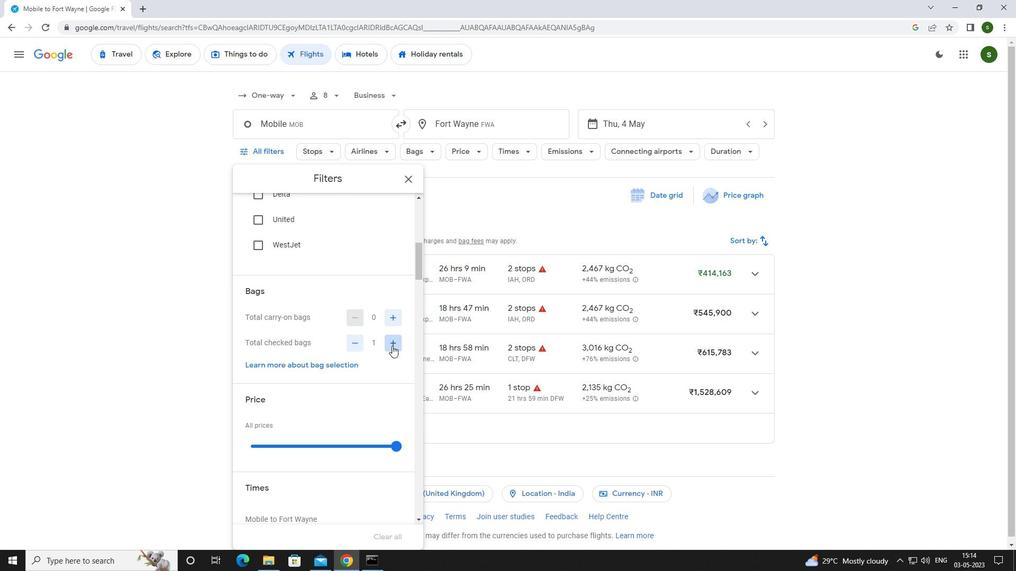 
Action: Mouse pressed left at (392, 346)
Screenshot: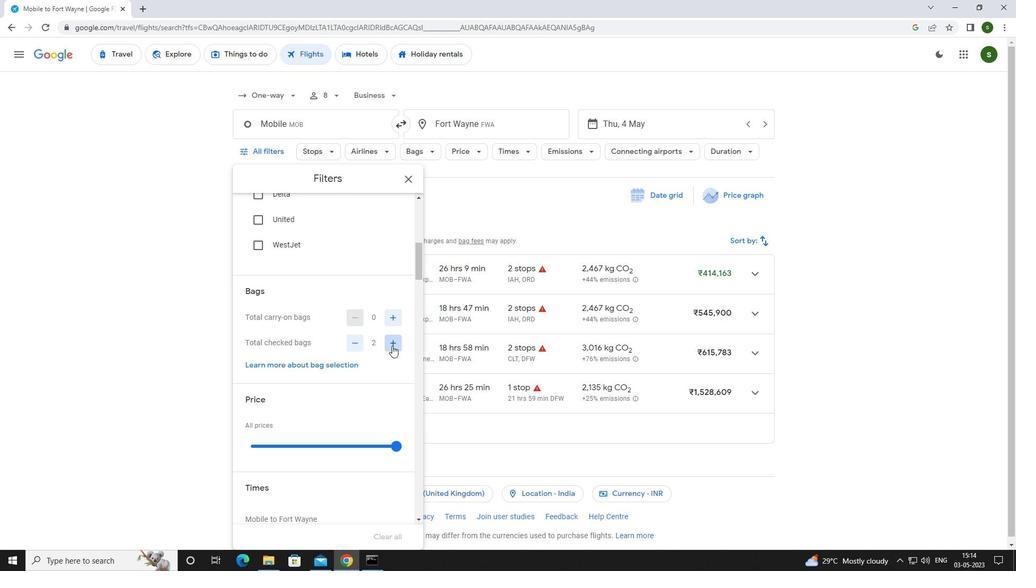 
Action: Mouse pressed left at (392, 346)
Screenshot: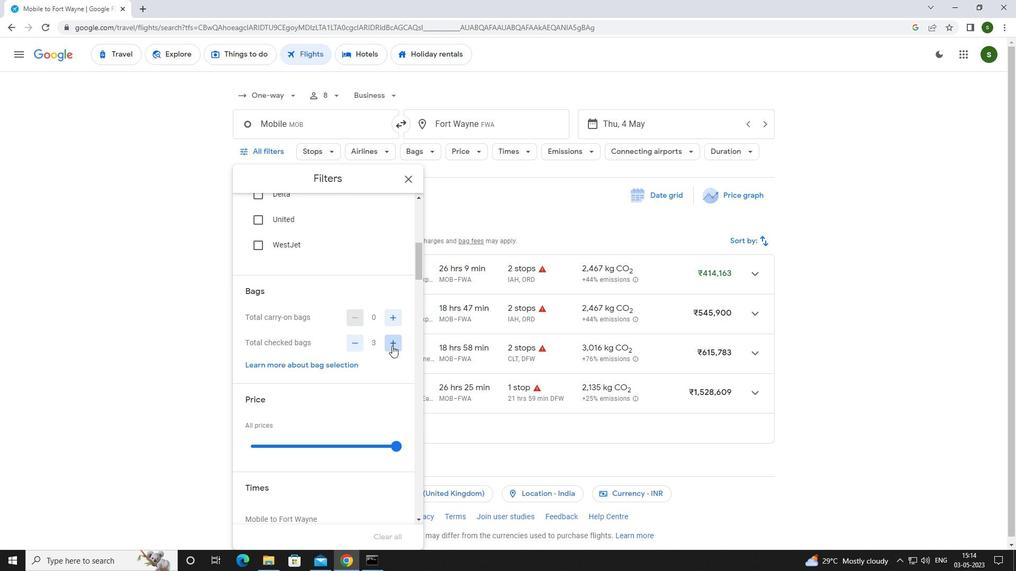 
Action: Mouse pressed left at (392, 346)
Screenshot: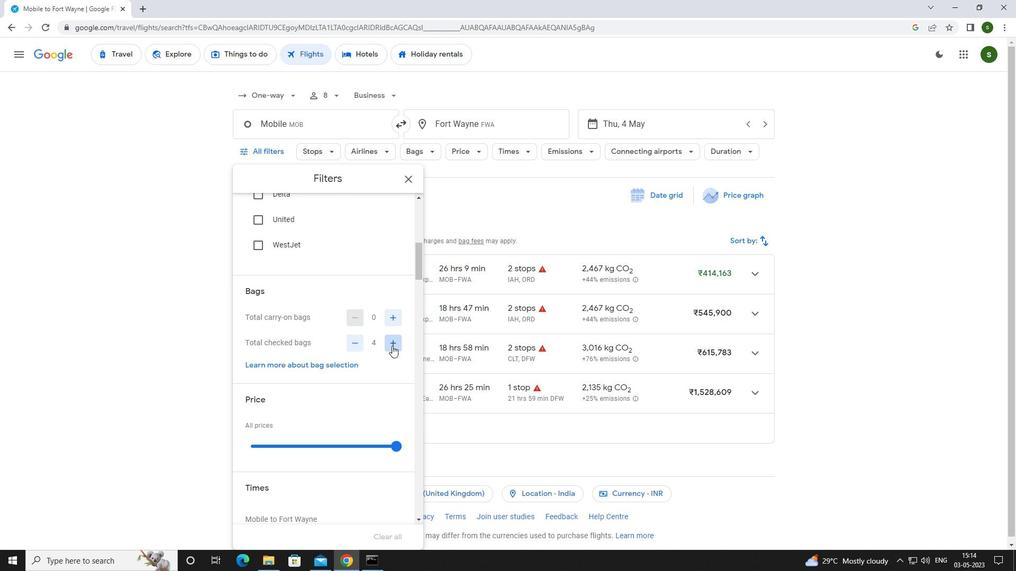 
Action: Mouse pressed left at (392, 346)
Screenshot: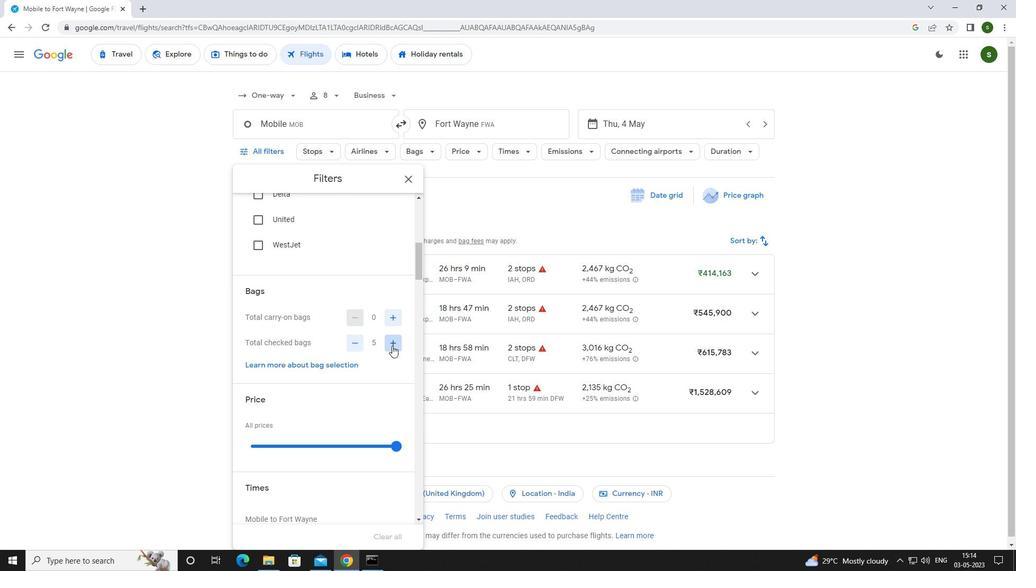 
Action: Mouse pressed left at (392, 346)
Screenshot: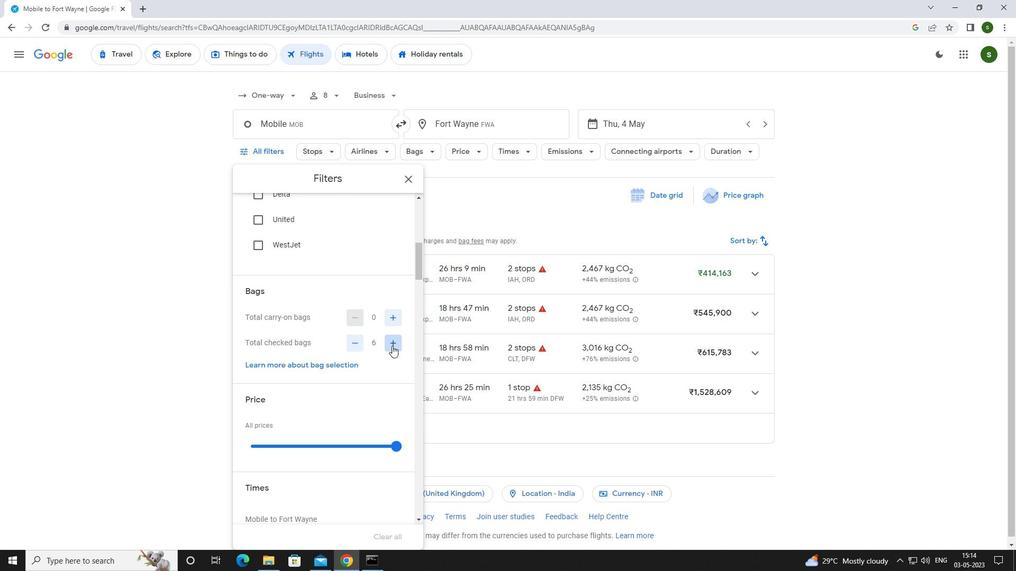 
Action: Mouse pressed left at (392, 346)
Screenshot: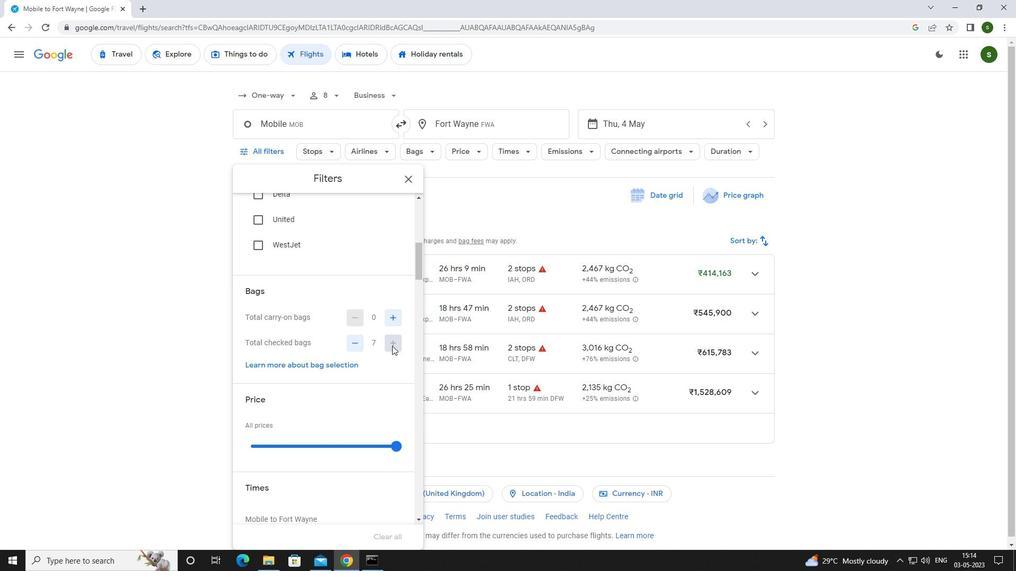 
Action: Mouse scrolled (392, 345) with delta (0, 0)
Screenshot: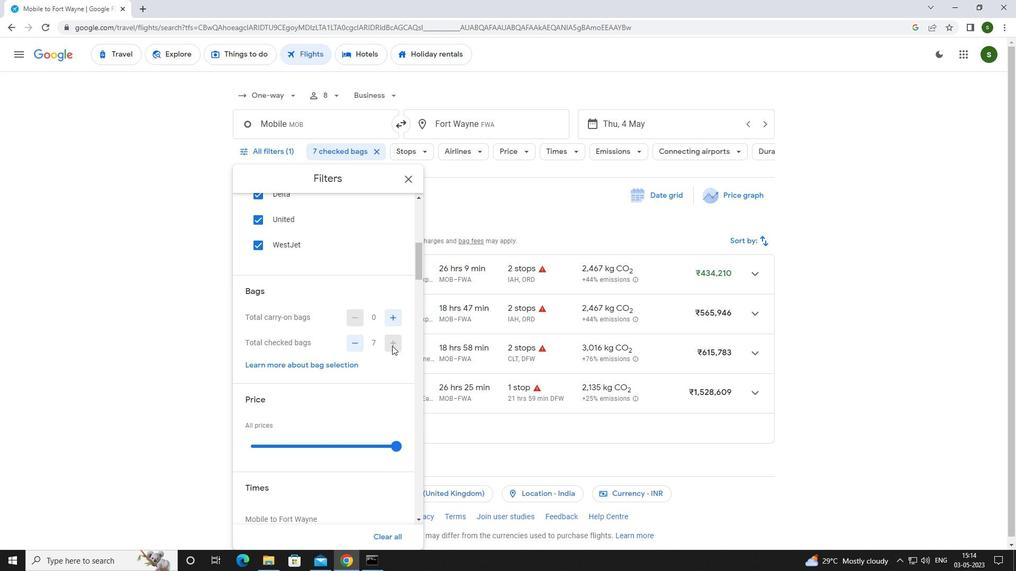 
Action: Mouse scrolled (392, 345) with delta (0, 0)
Screenshot: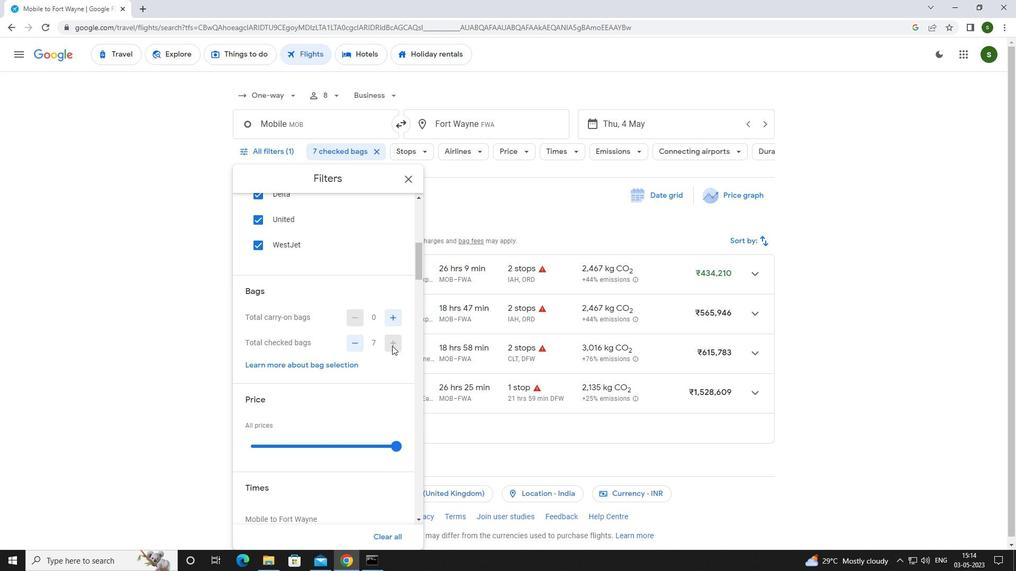 
Action: Mouse moved to (395, 344)
Screenshot: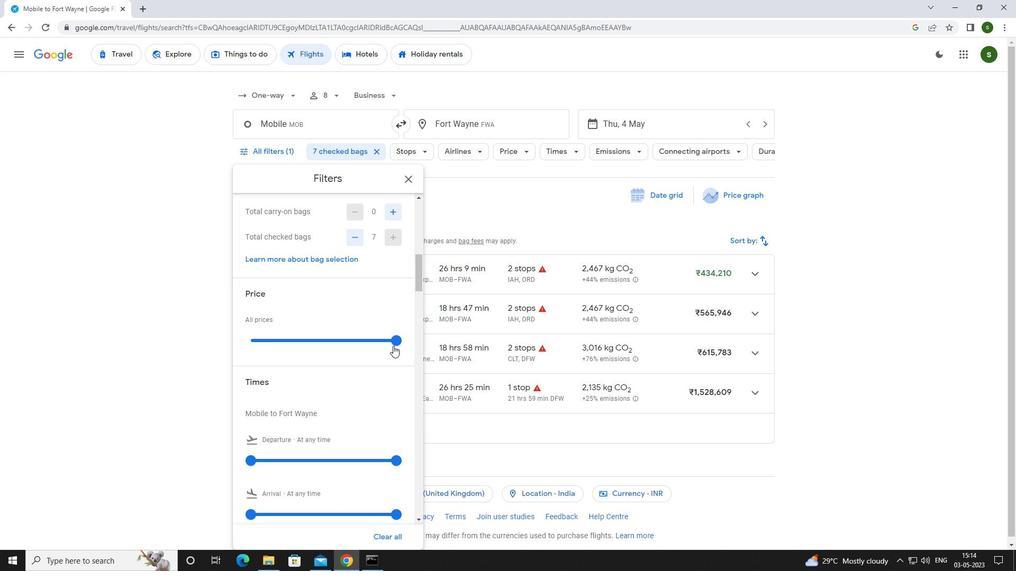 
Action: Mouse pressed left at (395, 344)
Screenshot: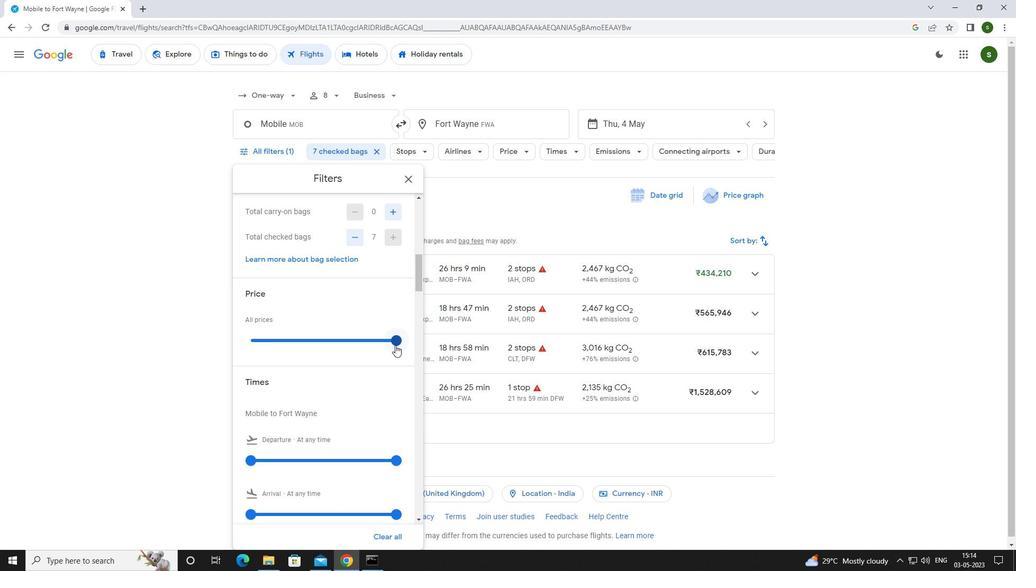 
Action: Mouse moved to (303, 356)
Screenshot: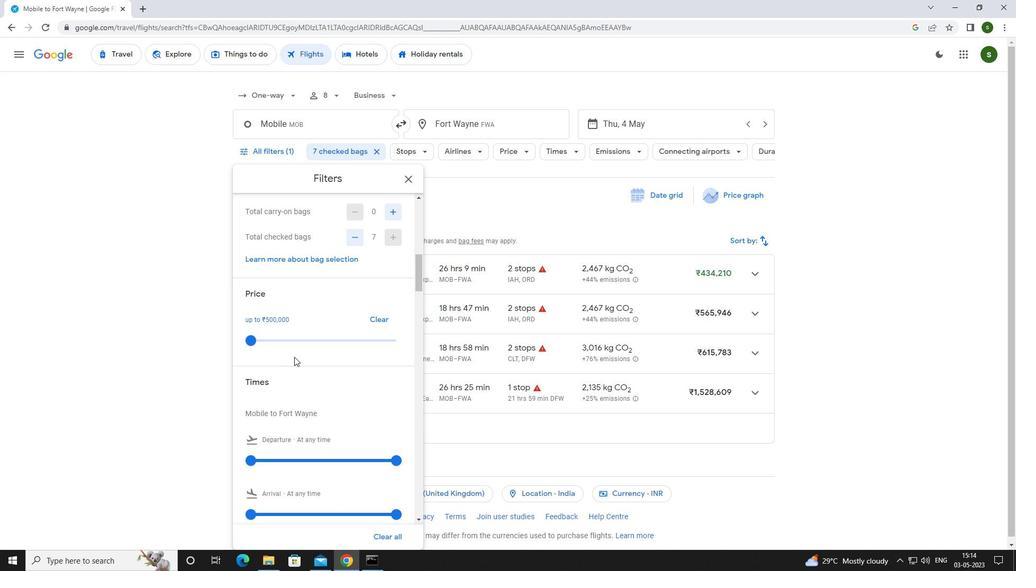 
Action: Mouse scrolled (303, 355) with delta (0, 0)
Screenshot: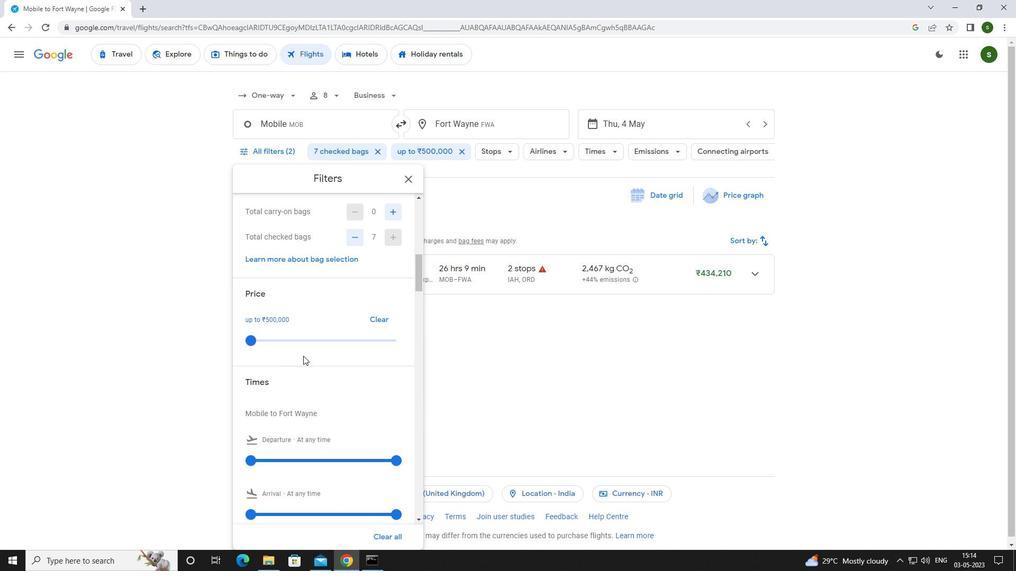 
Action: Mouse scrolled (303, 355) with delta (0, 0)
Screenshot: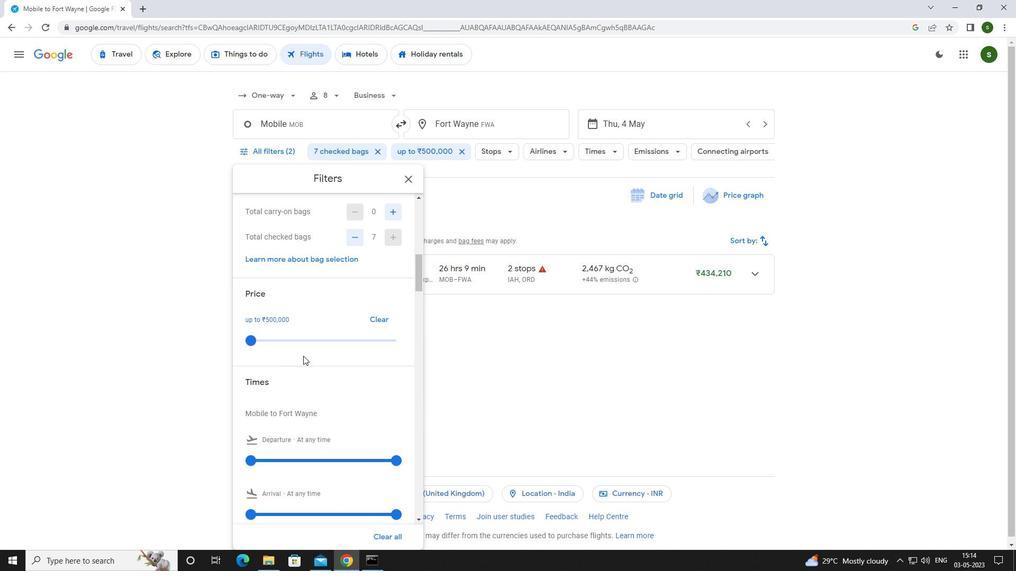 
Action: Mouse moved to (250, 356)
Screenshot: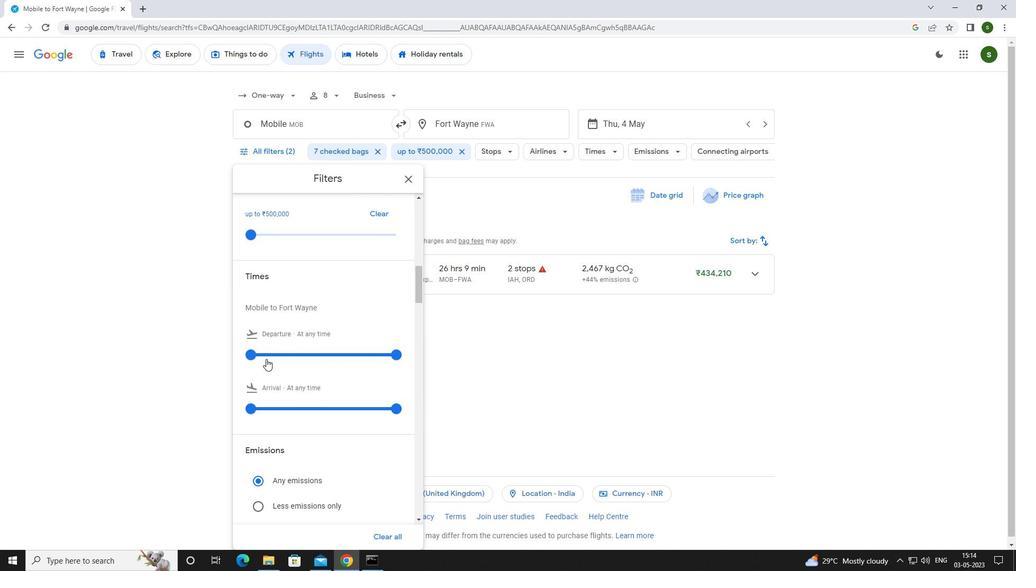 
Action: Mouse pressed left at (250, 356)
Screenshot: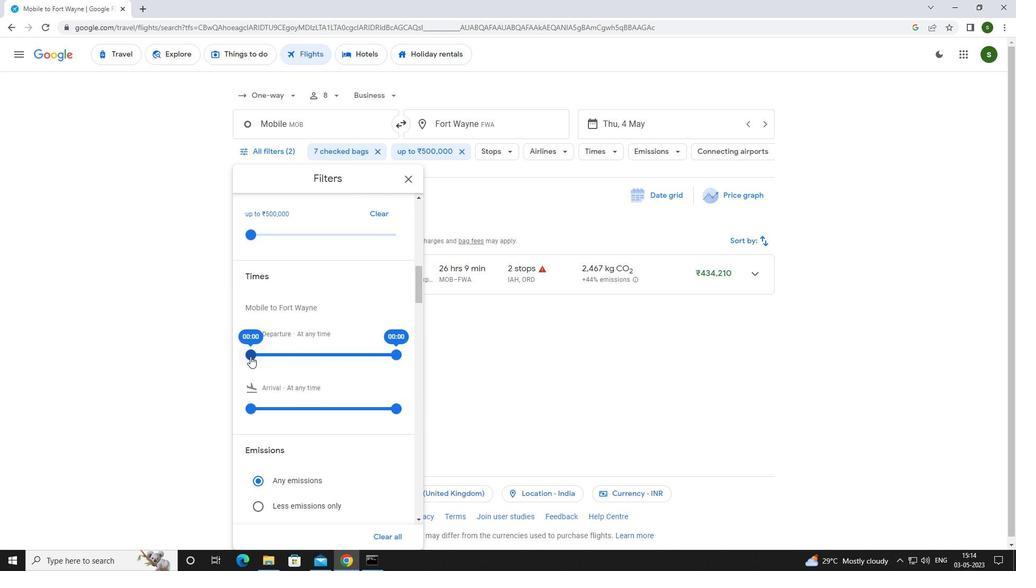 
Action: Mouse moved to (521, 372)
Screenshot: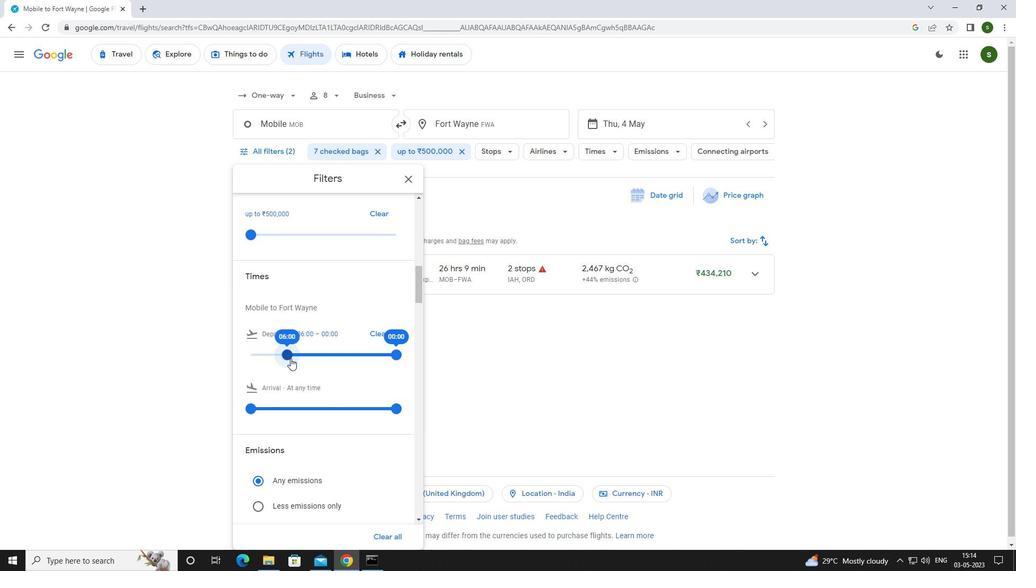 
Action: Mouse pressed left at (521, 372)
Screenshot: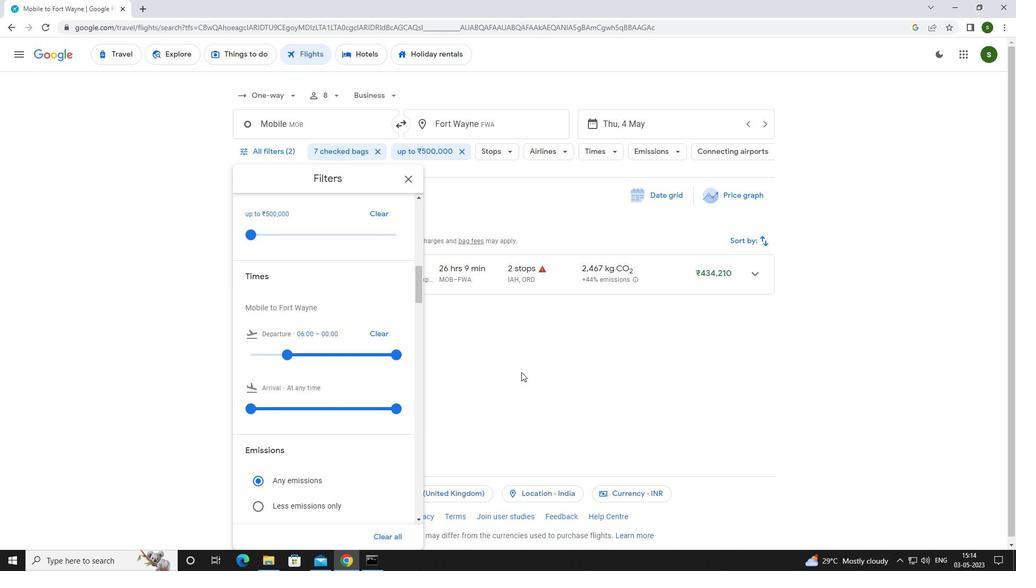 
Action: Mouse moved to (508, 374)
Screenshot: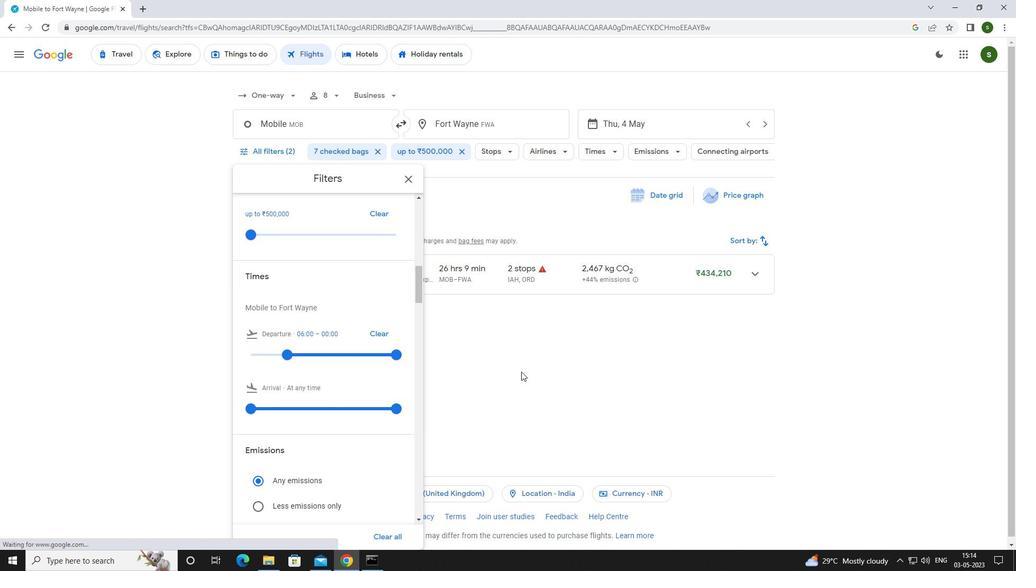 
